 Task: Look for space in Ottawa, United States from 8th August, 2023 to 15th August, 2023 for 9 adults in price range Rs.10000 to Rs.14000. Place can be shared room with 5 bedrooms having 9 beds and 5 bathrooms. Property type can be house, flat, guest house. Amenities needed are: wifi, TV, free parkinig on premises, gym, breakfast. Booking option can be shelf check-in. Required host language is English.
Action: Mouse moved to (416, 85)
Screenshot: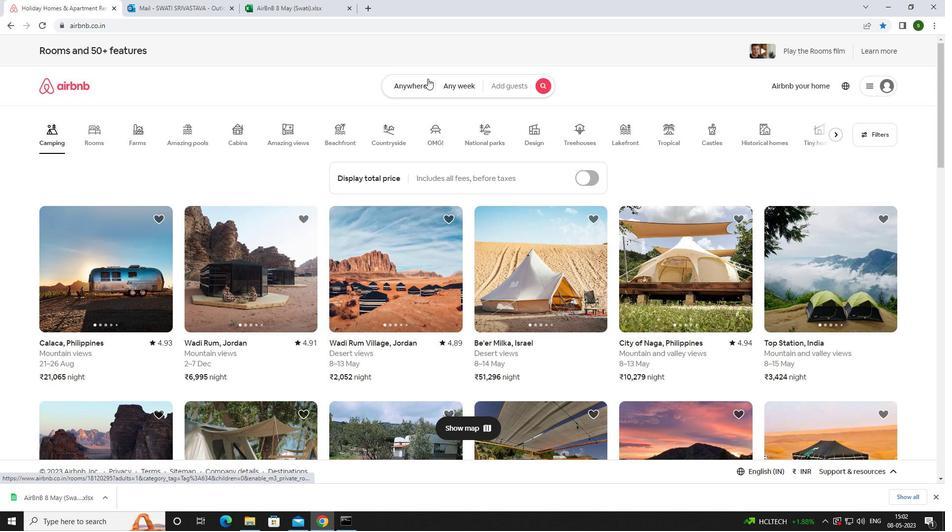 
Action: Mouse pressed left at (416, 85)
Screenshot: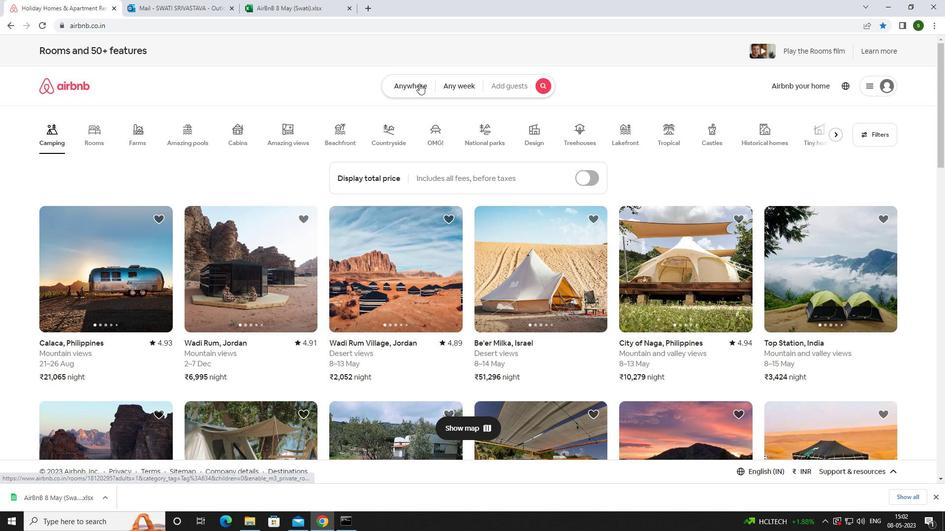 
Action: Mouse moved to (334, 126)
Screenshot: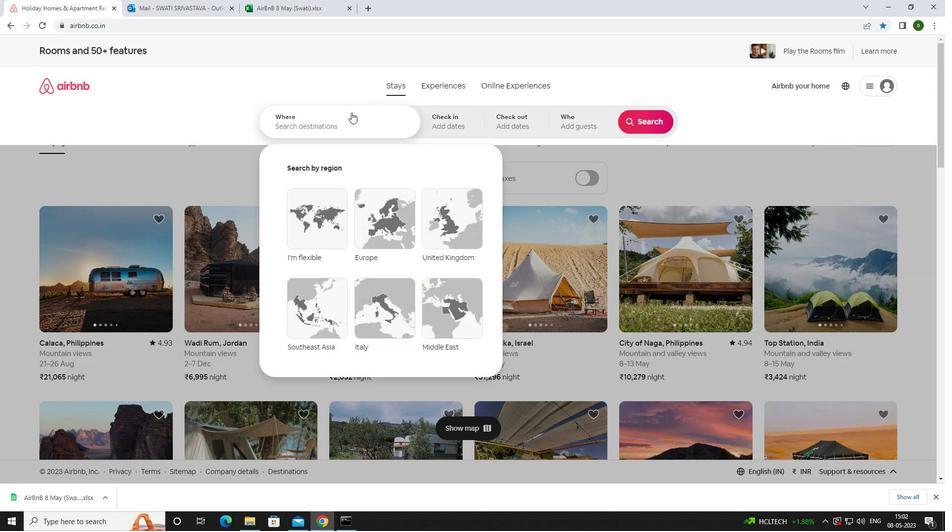 
Action: Mouse pressed left at (334, 126)
Screenshot: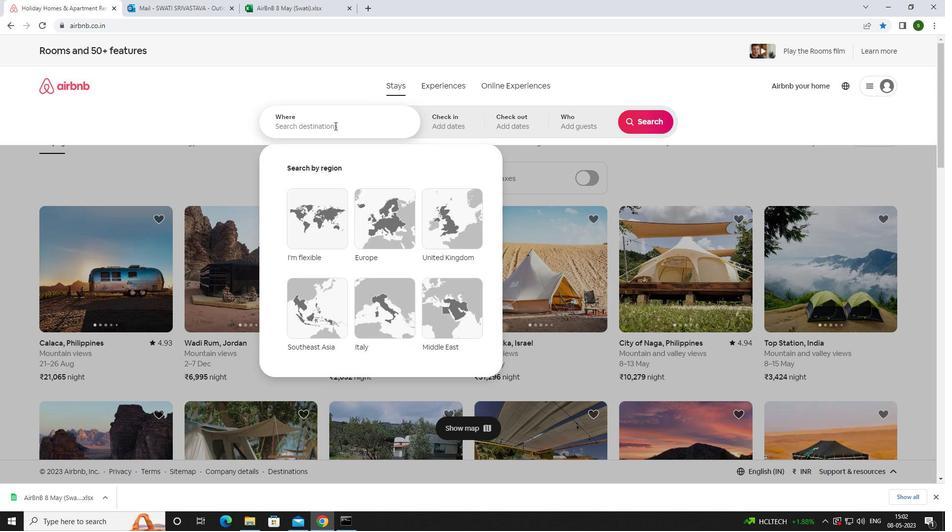 
Action: Key pressed <Key.caps_lock>o<Key.caps_lock>ttawa,<Key.space><Key.caps_lock>u<Key.caps_lock>nited<Key.space><Key.caps_lock>s<Key.caps_lock>tates<Key.enter>
Screenshot: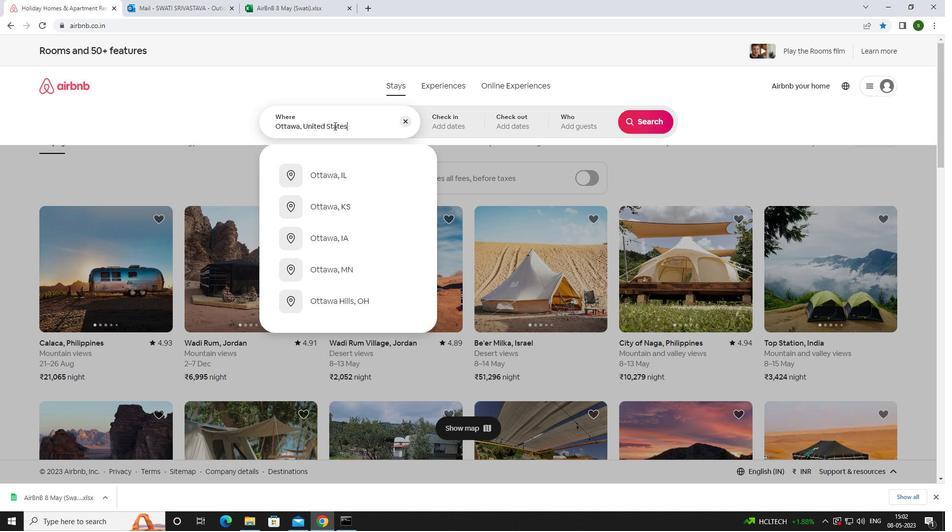 
Action: Mouse moved to (642, 198)
Screenshot: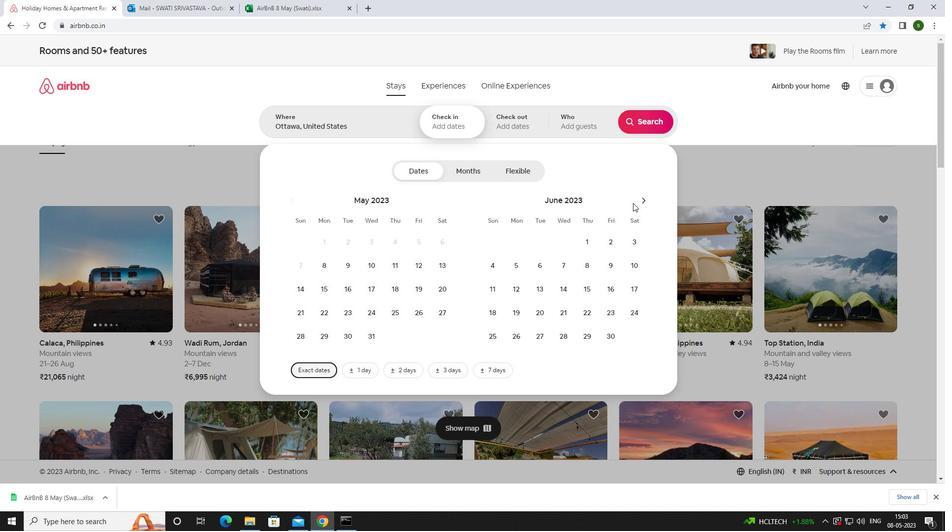 
Action: Mouse pressed left at (642, 198)
Screenshot: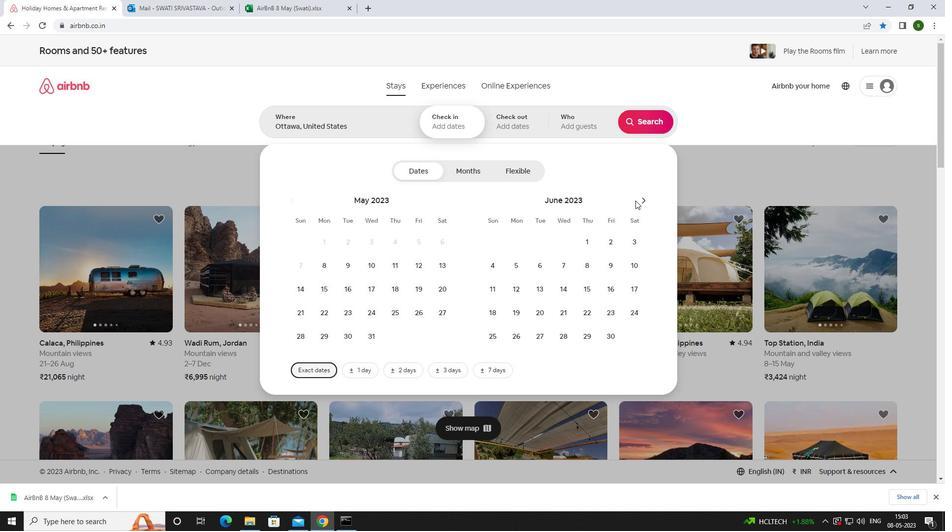 
Action: Mouse pressed left at (642, 198)
Screenshot: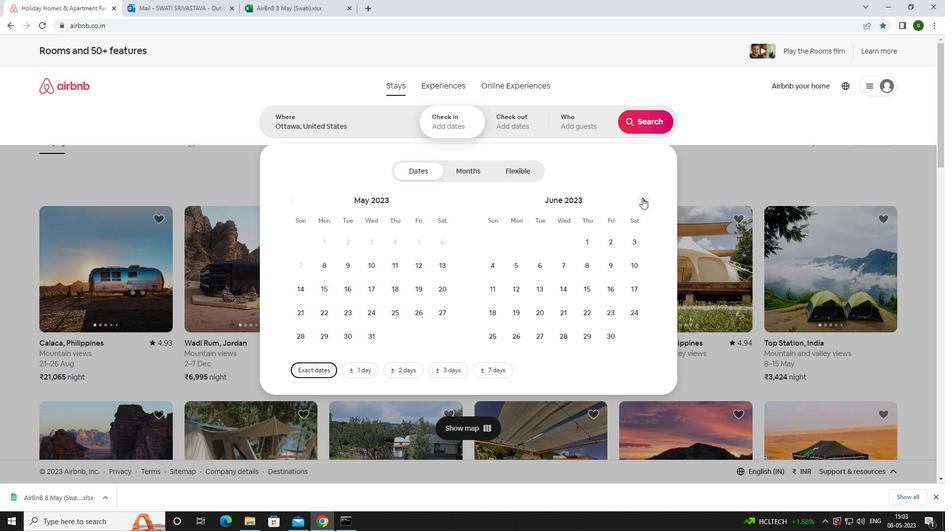 
Action: Mouse moved to (543, 266)
Screenshot: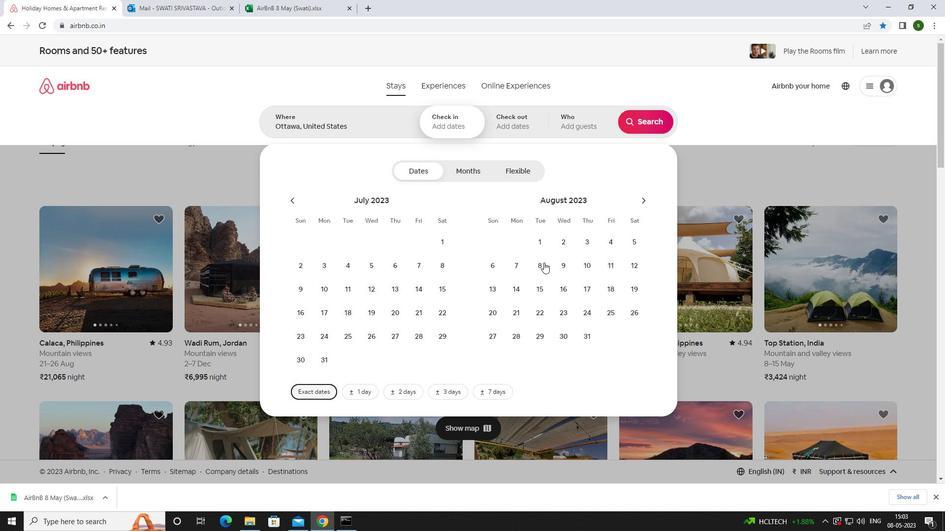 
Action: Mouse pressed left at (543, 266)
Screenshot: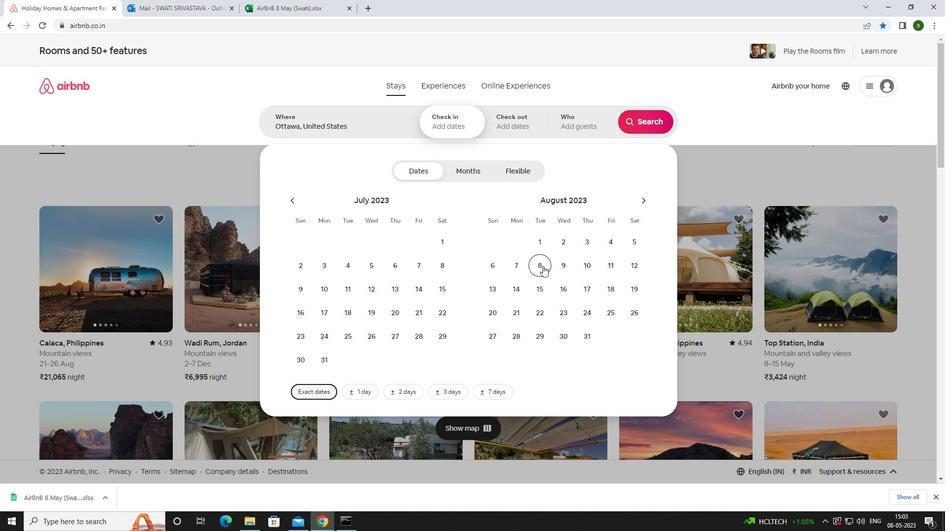 
Action: Mouse moved to (540, 285)
Screenshot: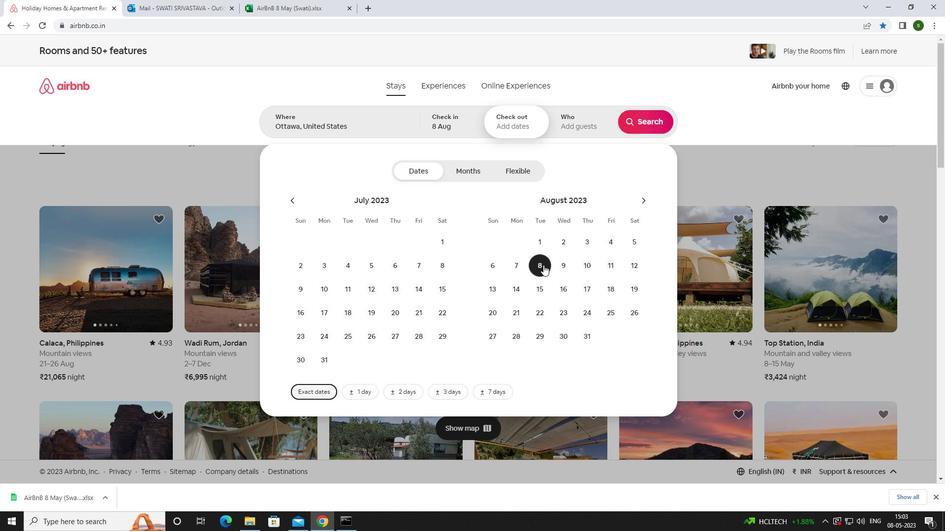 
Action: Mouse pressed left at (540, 285)
Screenshot: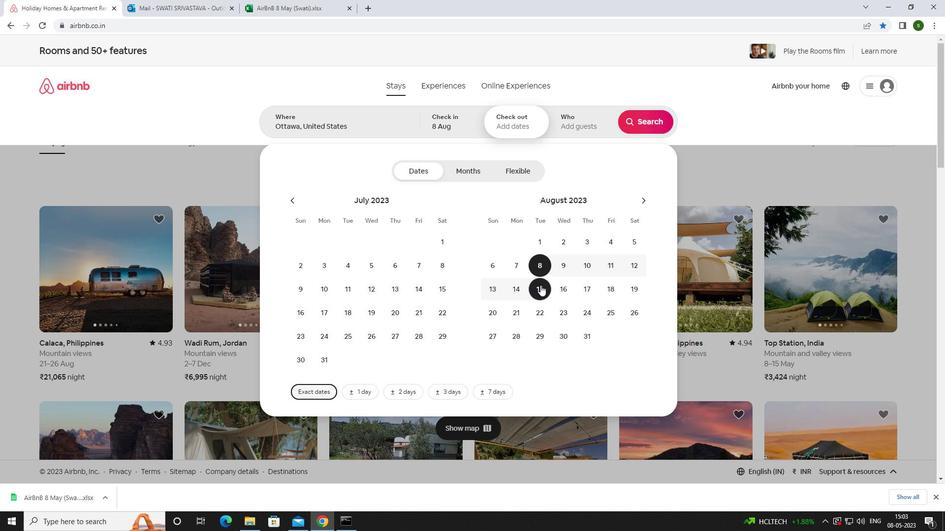 
Action: Mouse moved to (575, 126)
Screenshot: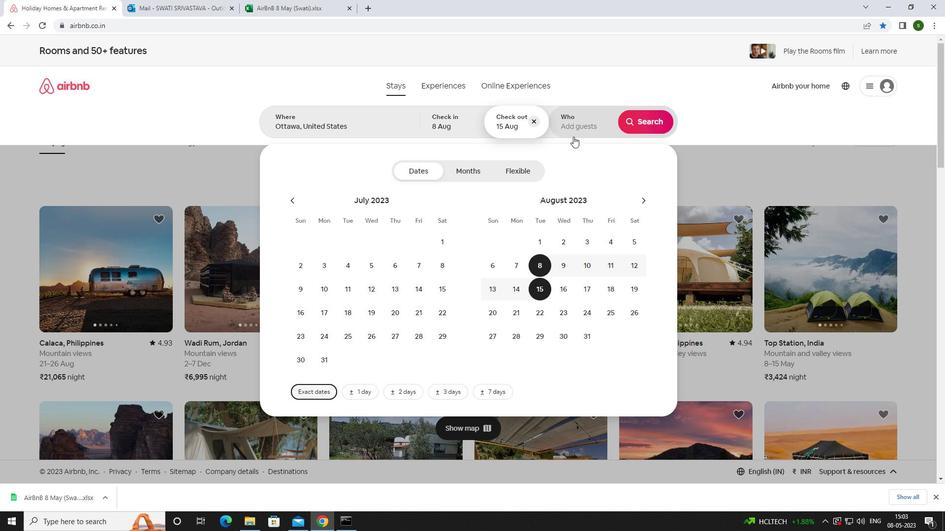 
Action: Mouse pressed left at (575, 126)
Screenshot: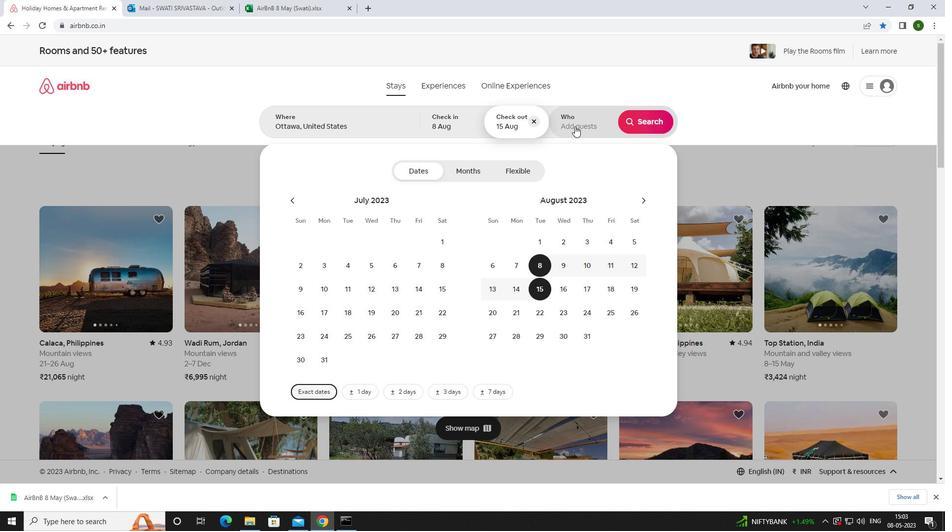 
Action: Mouse moved to (650, 174)
Screenshot: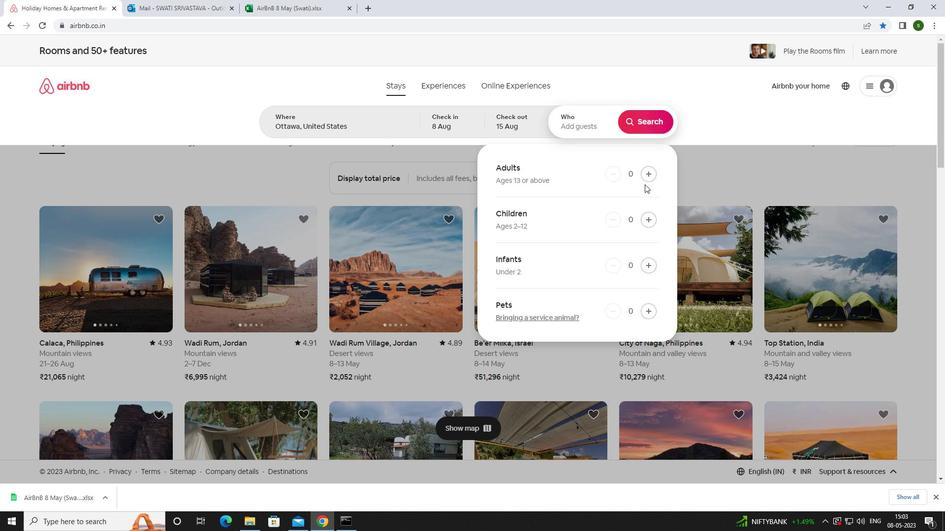 
Action: Mouse pressed left at (650, 174)
Screenshot: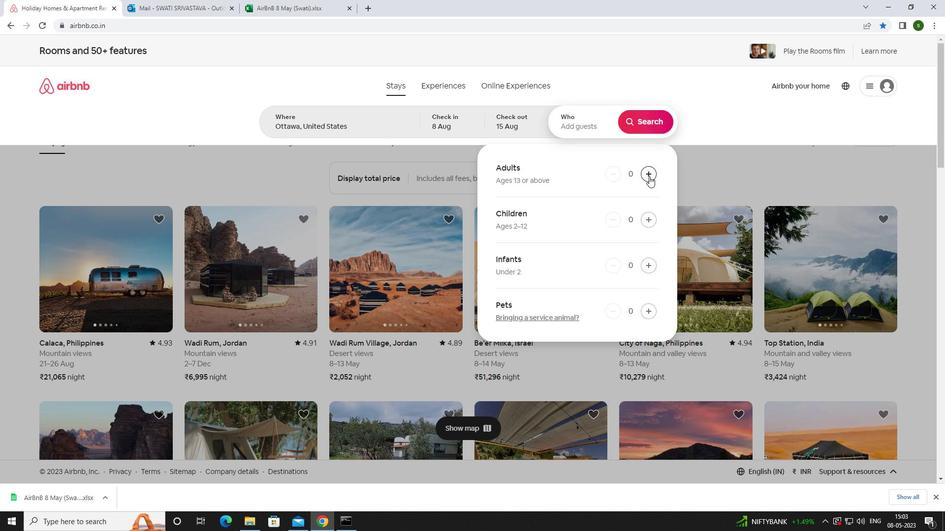 
Action: Mouse pressed left at (650, 174)
Screenshot: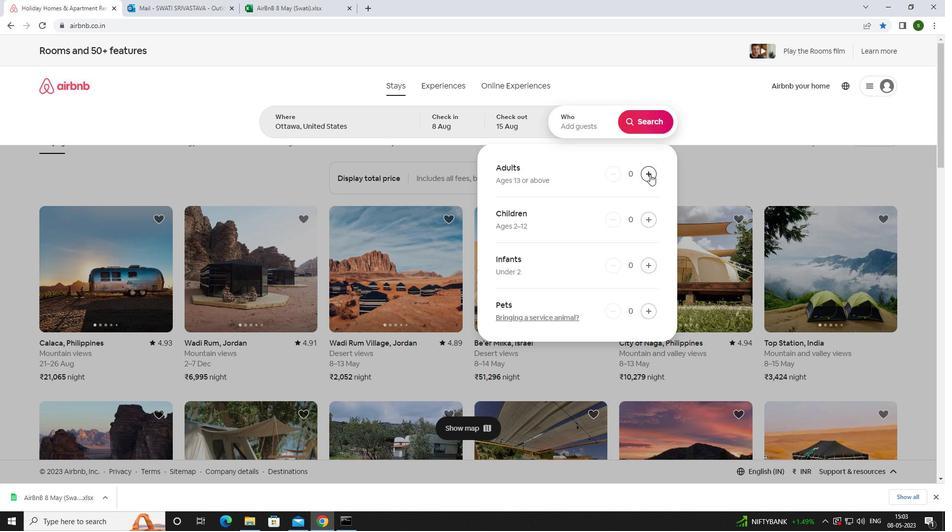 
Action: Mouse pressed left at (650, 174)
Screenshot: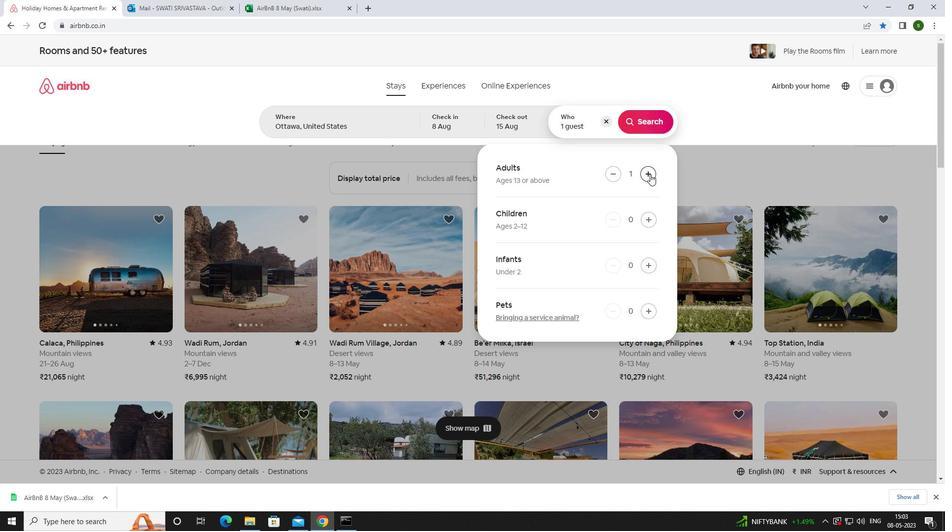 
Action: Mouse pressed left at (650, 174)
Screenshot: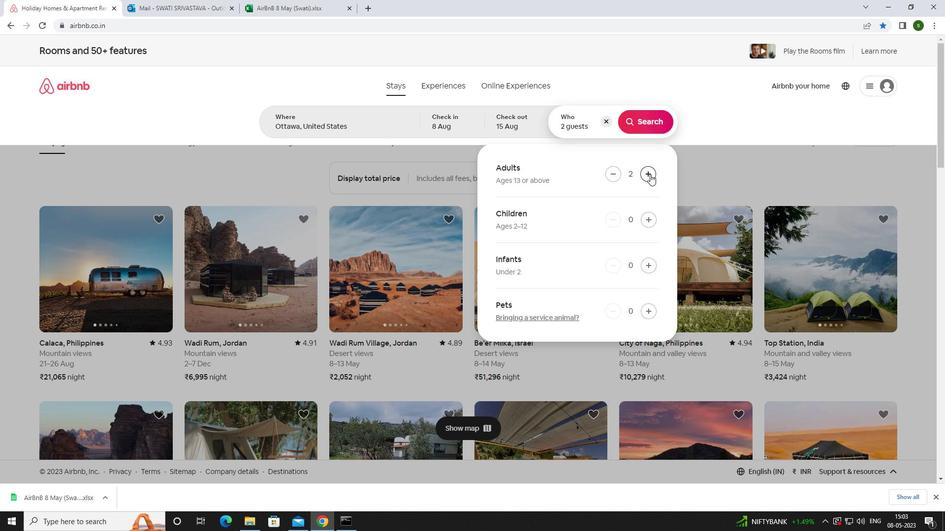 
Action: Mouse pressed left at (650, 174)
Screenshot: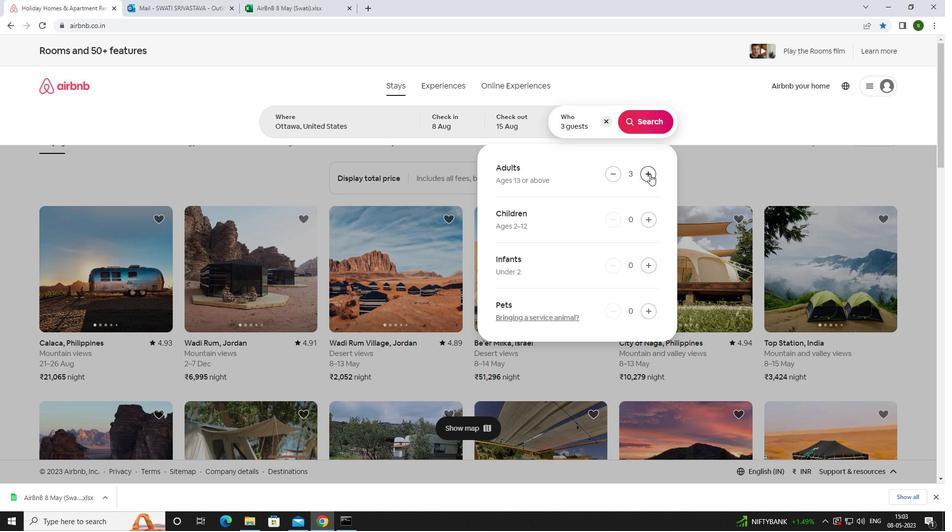 
Action: Mouse pressed left at (650, 174)
Screenshot: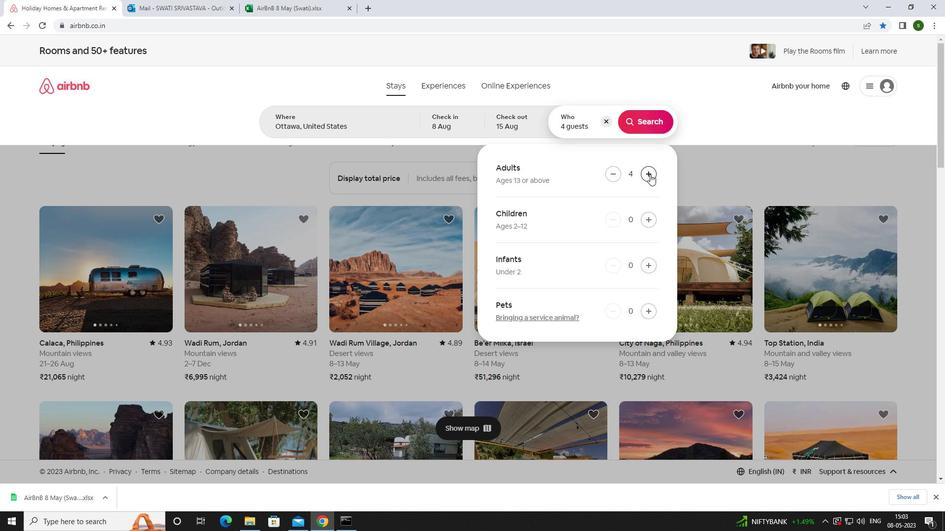 
Action: Mouse pressed left at (650, 174)
Screenshot: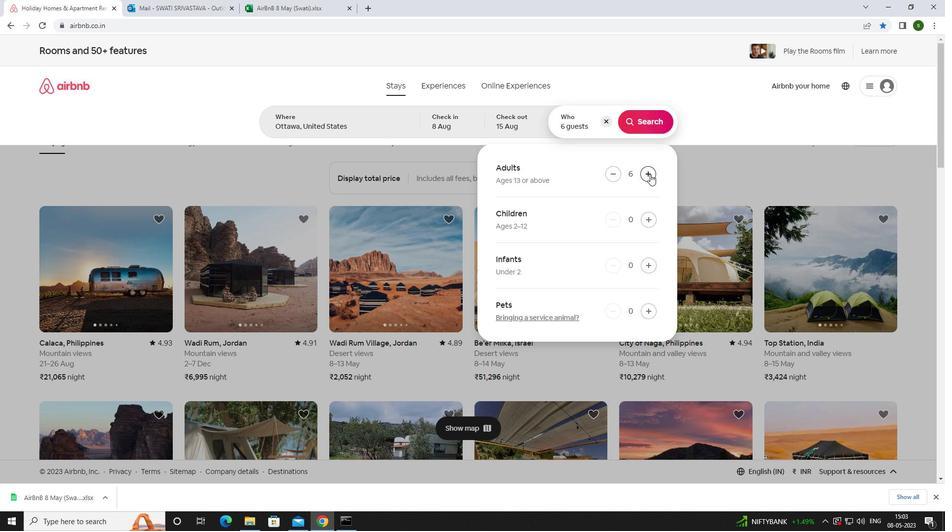 
Action: Mouse pressed left at (650, 174)
Screenshot: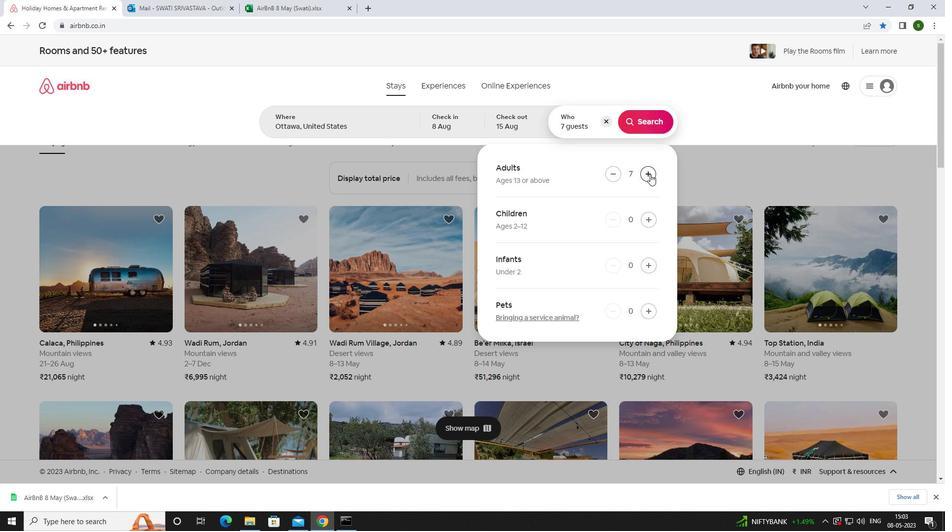 
Action: Mouse pressed left at (650, 174)
Screenshot: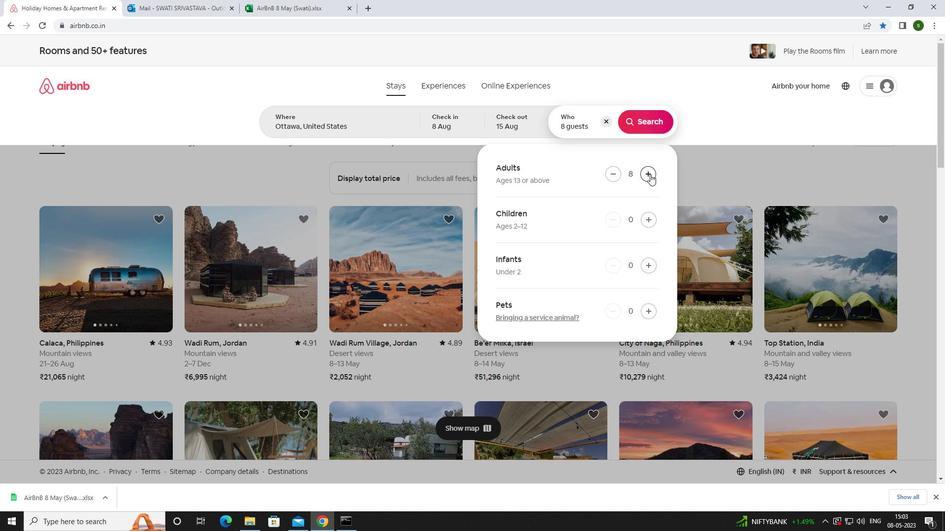 
Action: Mouse moved to (645, 129)
Screenshot: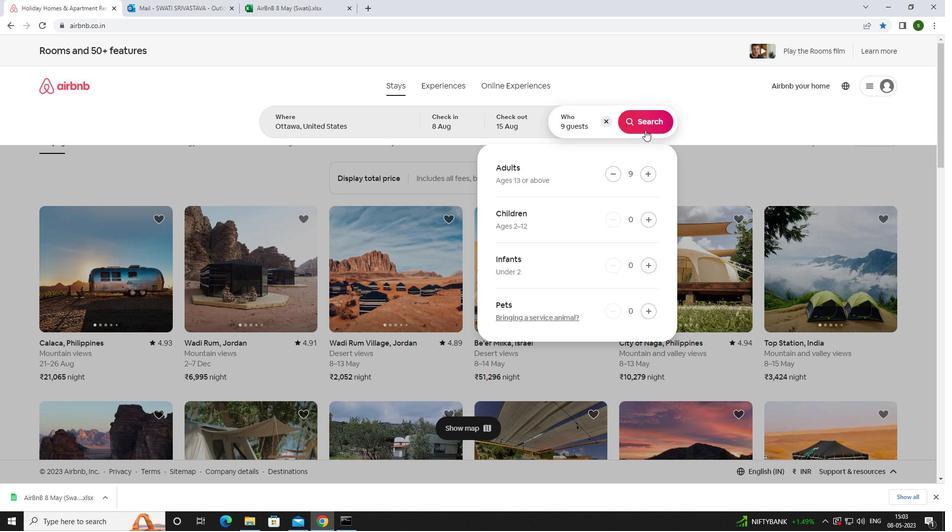 
Action: Mouse pressed left at (645, 129)
Screenshot: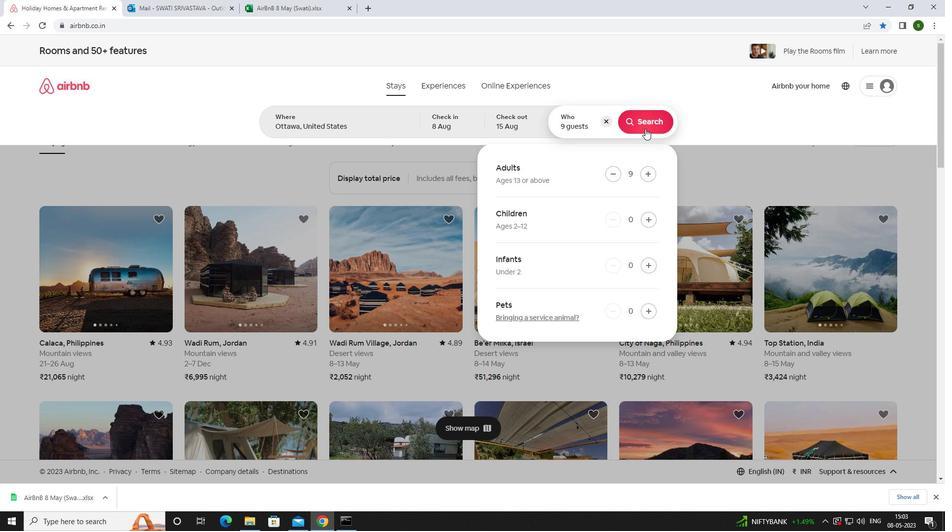 
Action: Mouse moved to (901, 101)
Screenshot: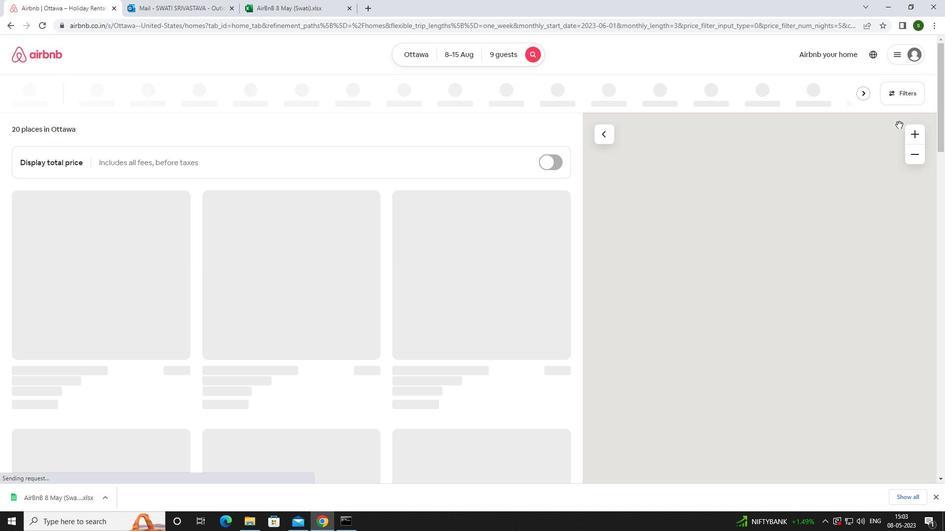 
Action: Mouse pressed left at (901, 101)
Screenshot: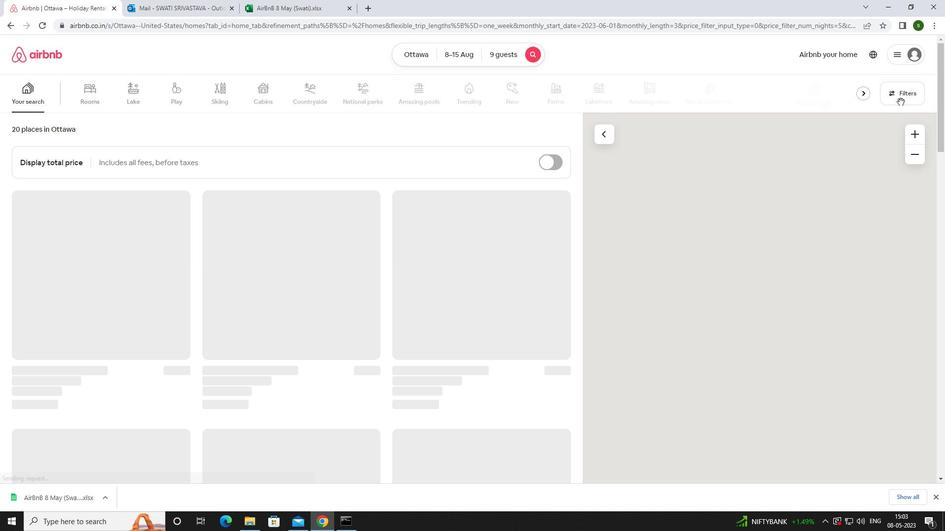 
Action: Mouse moved to (419, 333)
Screenshot: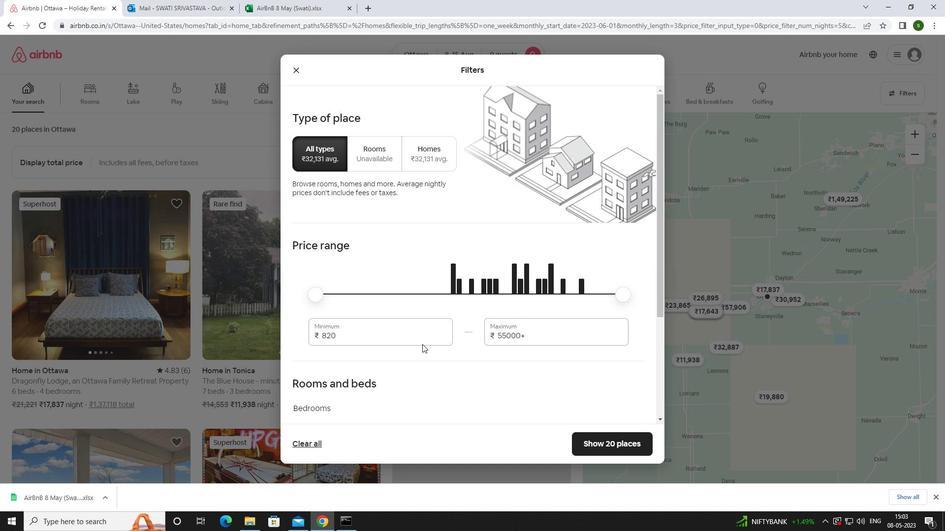 
Action: Mouse pressed left at (419, 333)
Screenshot: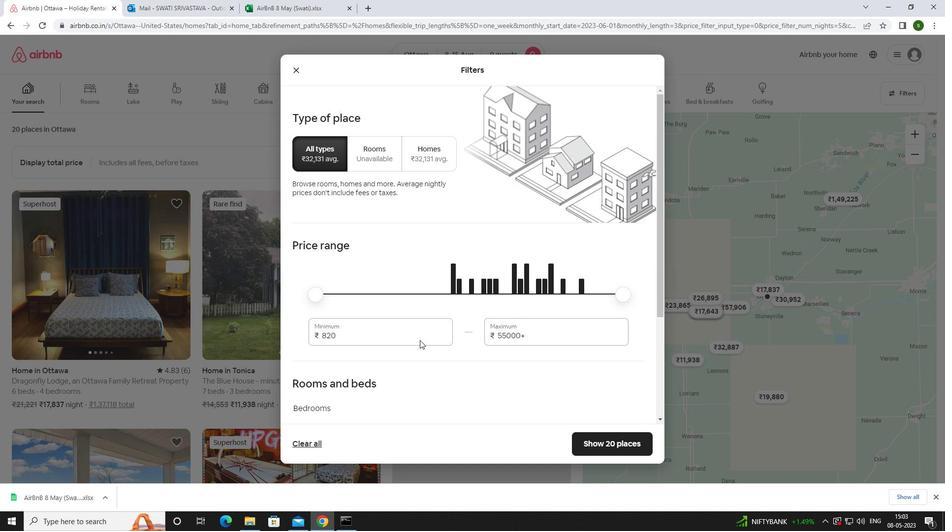 
Action: Key pressed <Key.backspace><Key.backspace><Key.backspace><Key.backspace>10000
Screenshot: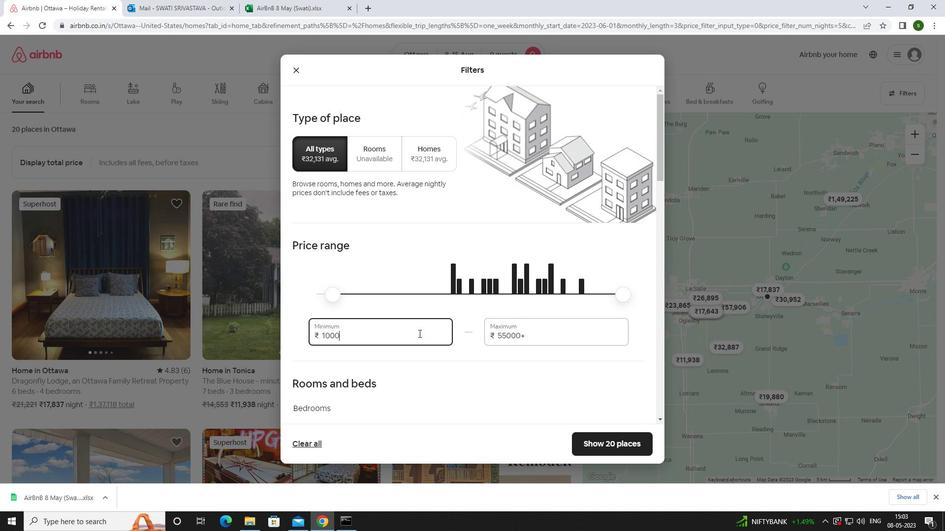 
Action: Mouse moved to (541, 335)
Screenshot: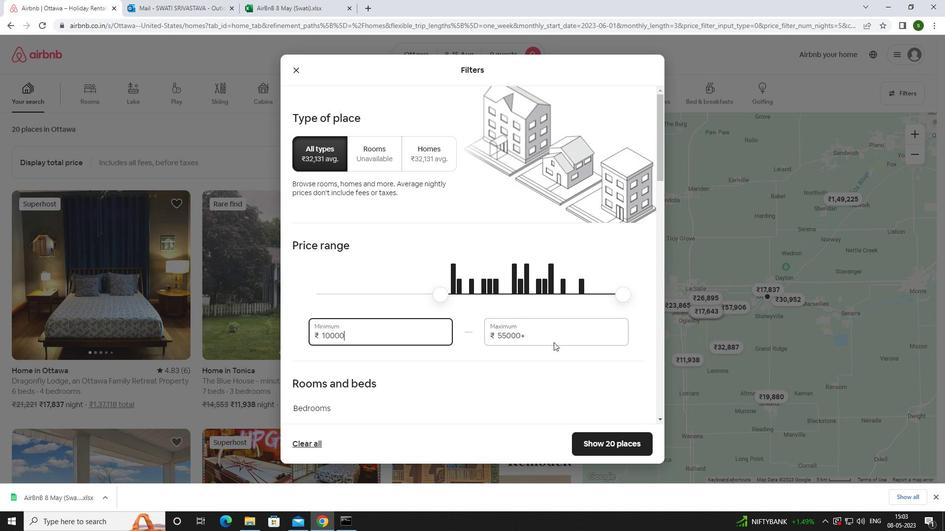 
Action: Mouse pressed left at (541, 335)
Screenshot: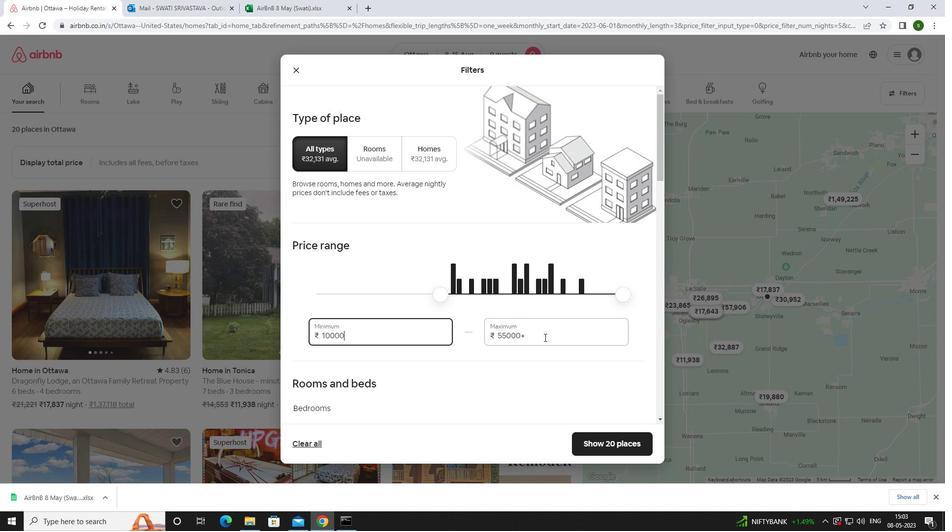 
Action: Mouse moved to (527, 335)
Screenshot: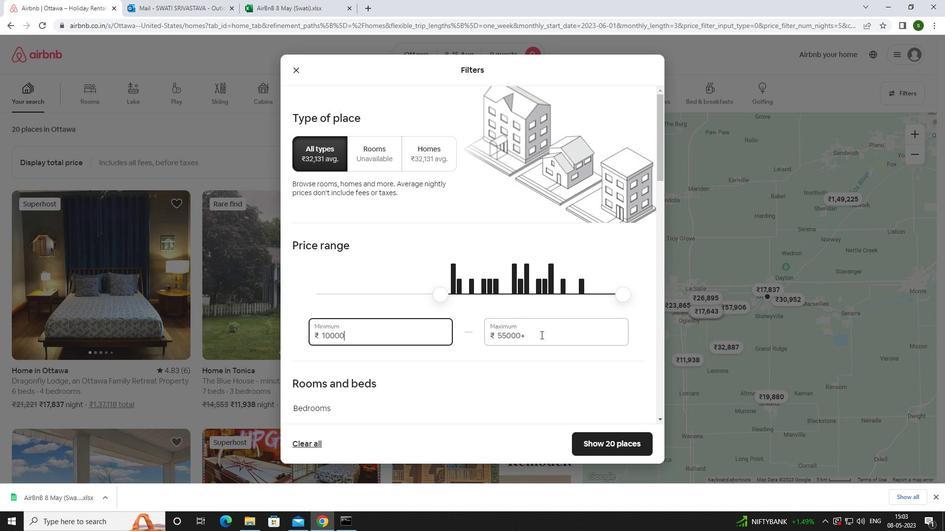 
Action: Key pressed <Key.backspace><Key.backspace><Key.backspace><Key.backspace><Key.backspace><Key.backspace><Key.backspace><Key.backspace><Key.backspace><Key.backspace><Key.backspace><Key.backspace><Key.backspace>14000
Screenshot: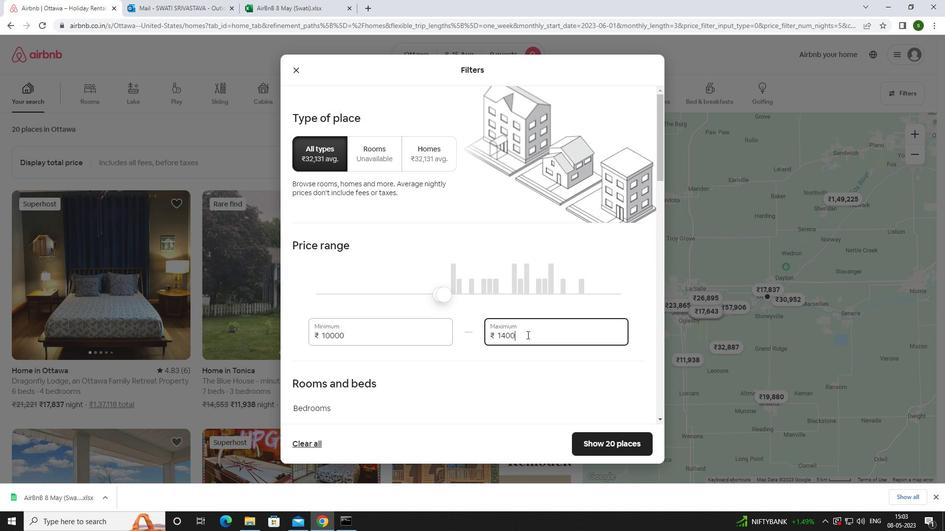 
Action: Mouse moved to (455, 330)
Screenshot: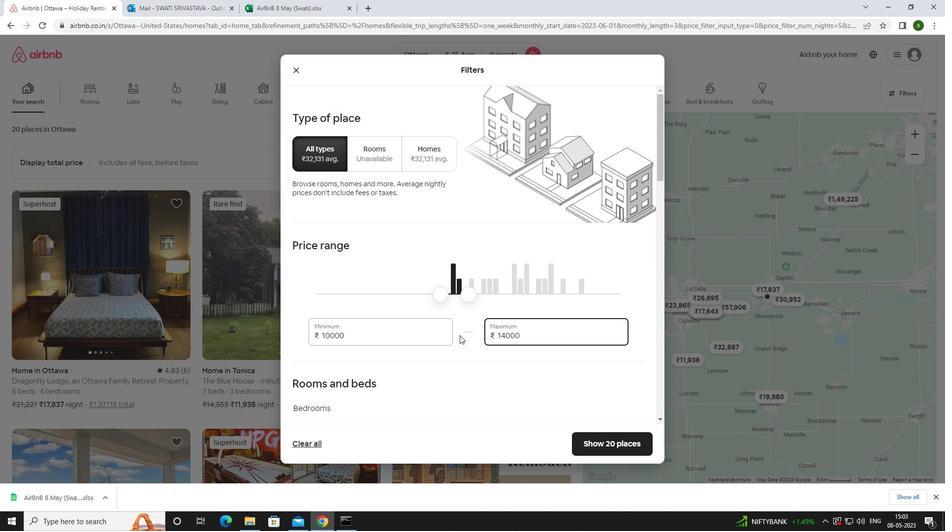 
Action: Mouse scrolled (455, 330) with delta (0, 0)
Screenshot: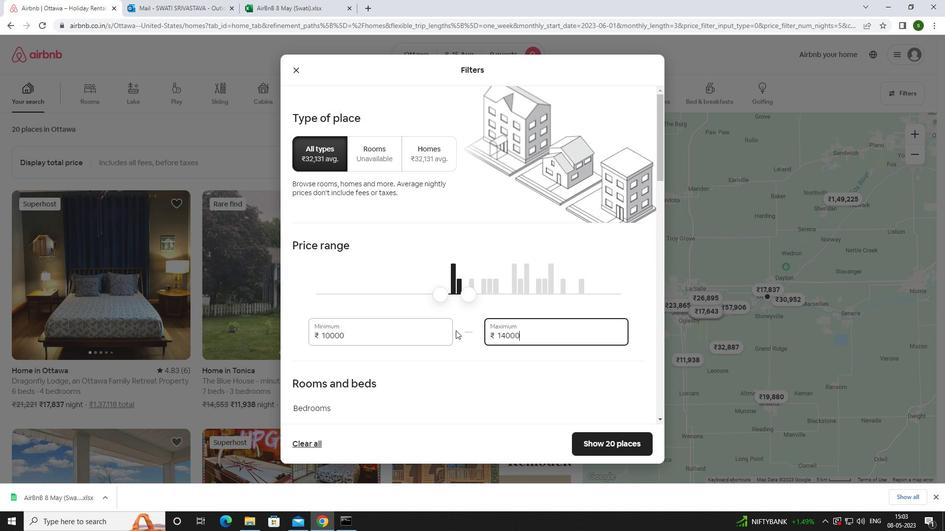 
Action: Mouse scrolled (455, 330) with delta (0, 0)
Screenshot: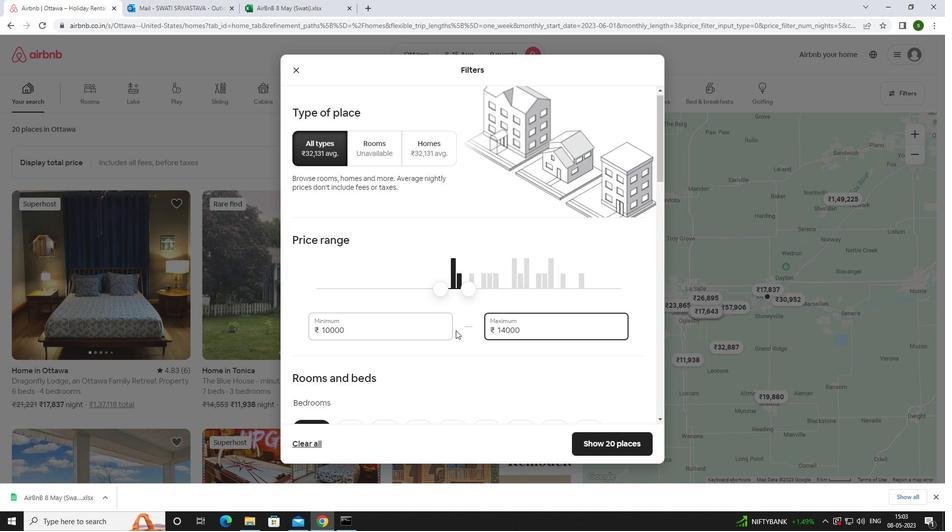
Action: Mouse scrolled (455, 330) with delta (0, 0)
Screenshot: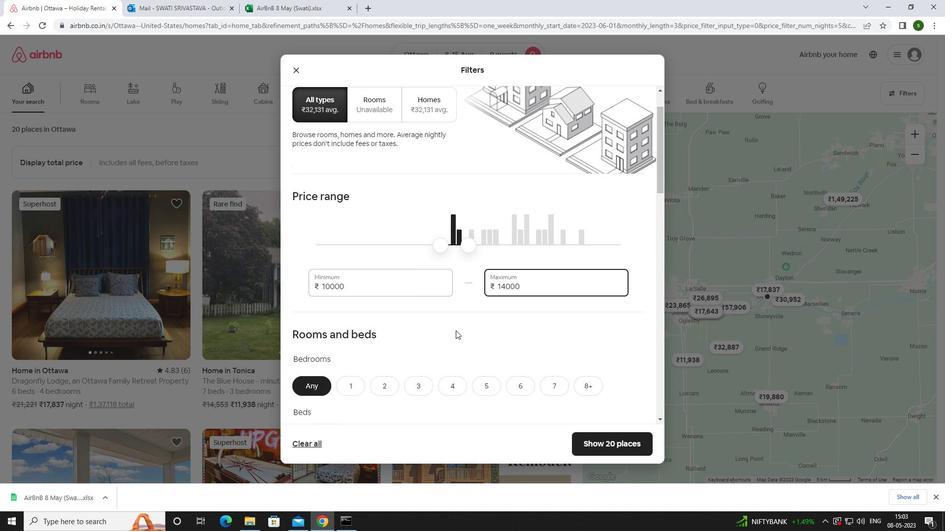 
Action: Mouse scrolled (455, 330) with delta (0, 0)
Screenshot: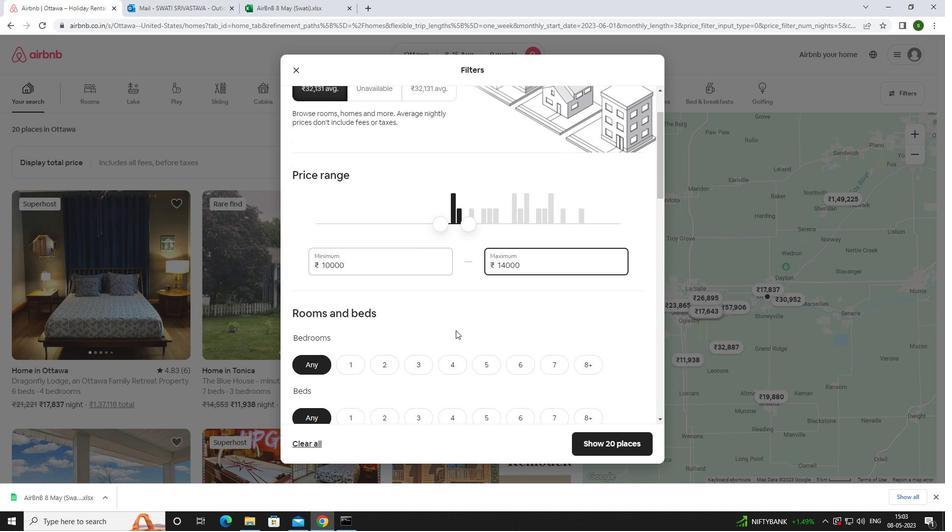 
Action: Mouse moved to (496, 240)
Screenshot: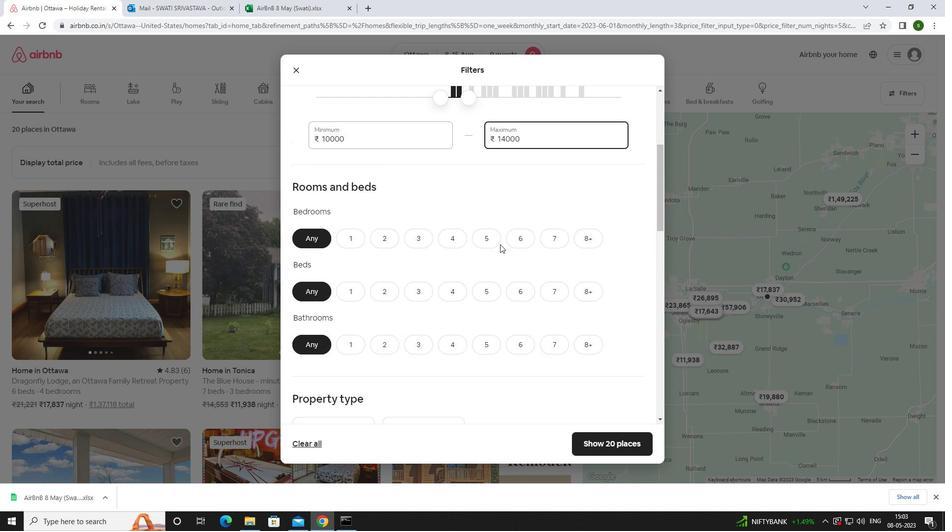 
Action: Mouse pressed left at (496, 240)
Screenshot: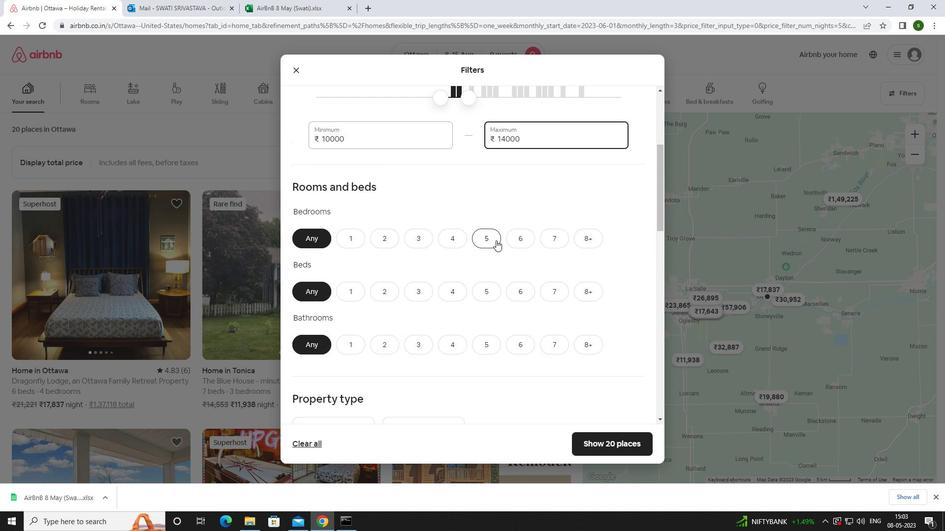 
Action: Mouse moved to (591, 287)
Screenshot: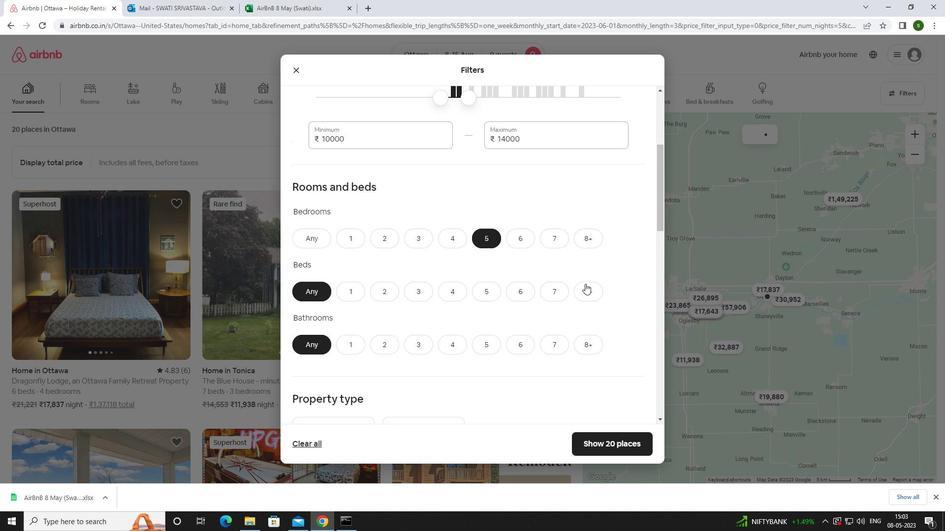 
Action: Mouse pressed left at (591, 287)
Screenshot: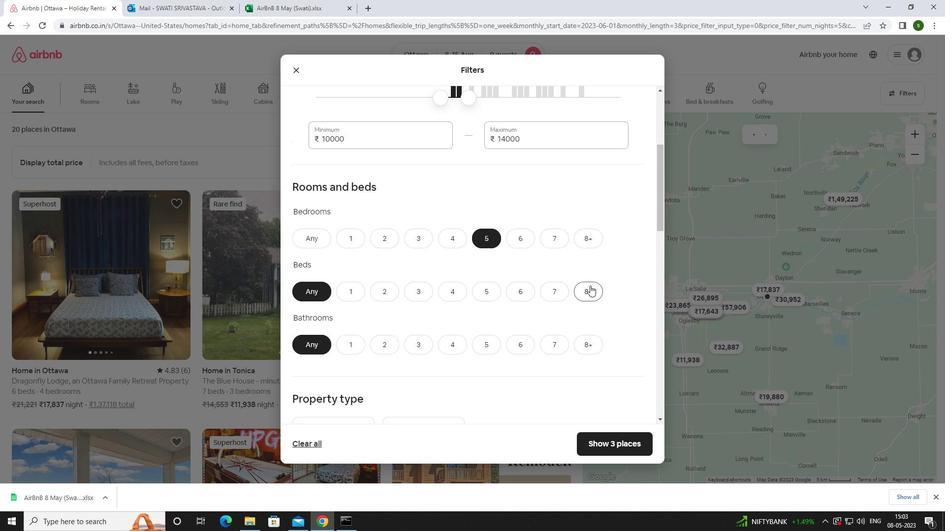 
Action: Mouse moved to (488, 344)
Screenshot: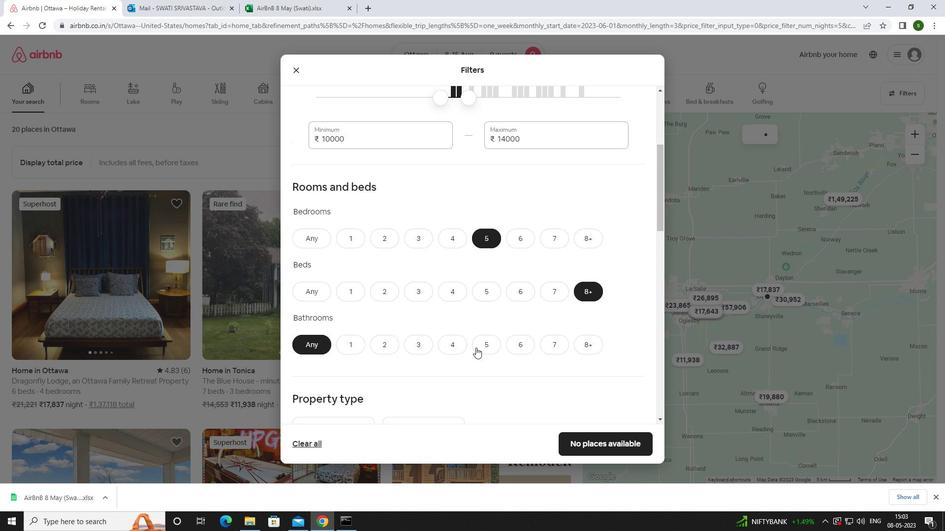 
Action: Mouse pressed left at (488, 344)
Screenshot: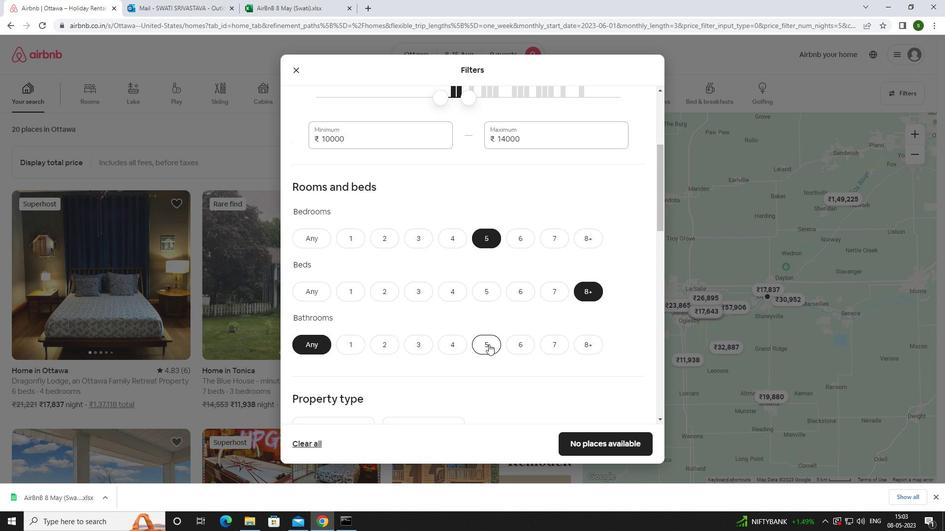 
Action: Mouse scrolled (488, 344) with delta (0, 0)
Screenshot: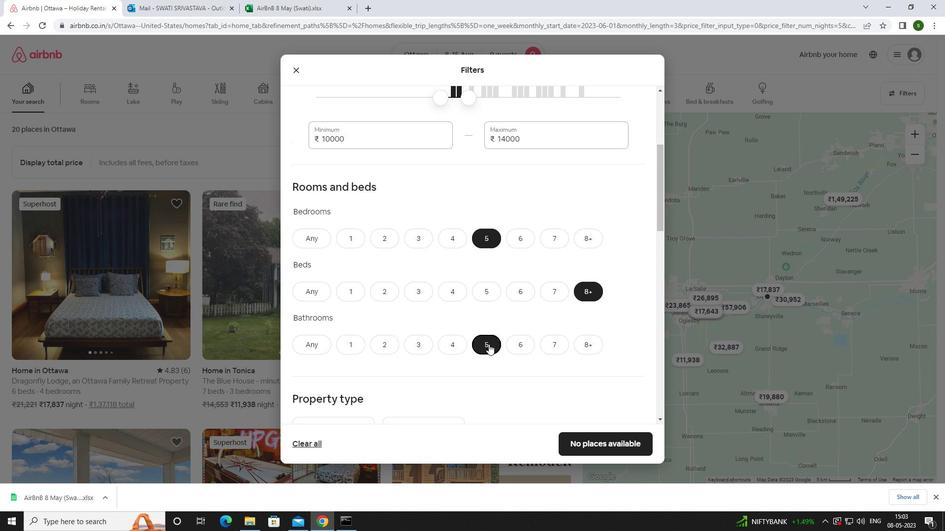 
Action: Mouse scrolled (488, 344) with delta (0, 0)
Screenshot: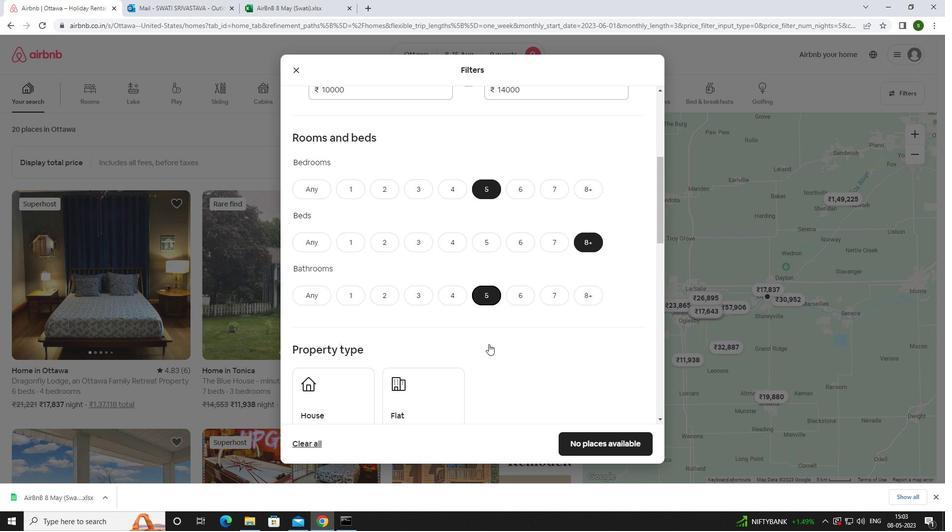
Action: Mouse scrolled (488, 344) with delta (0, 0)
Screenshot: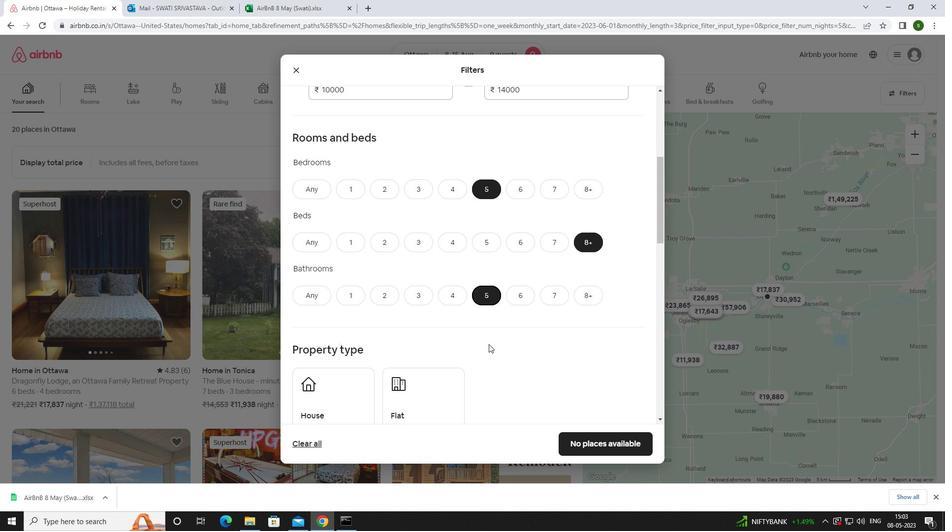 
Action: Mouse moved to (346, 309)
Screenshot: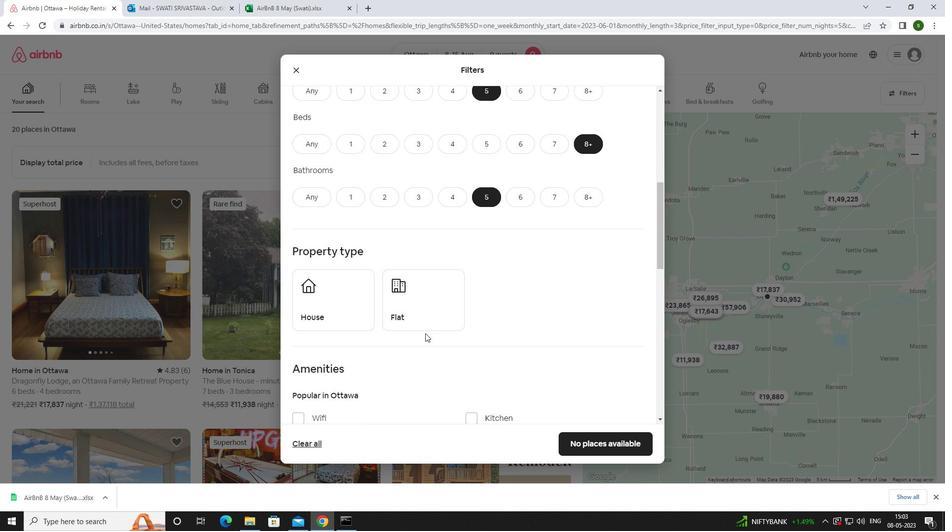 
Action: Mouse pressed left at (346, 309)
Screenshot: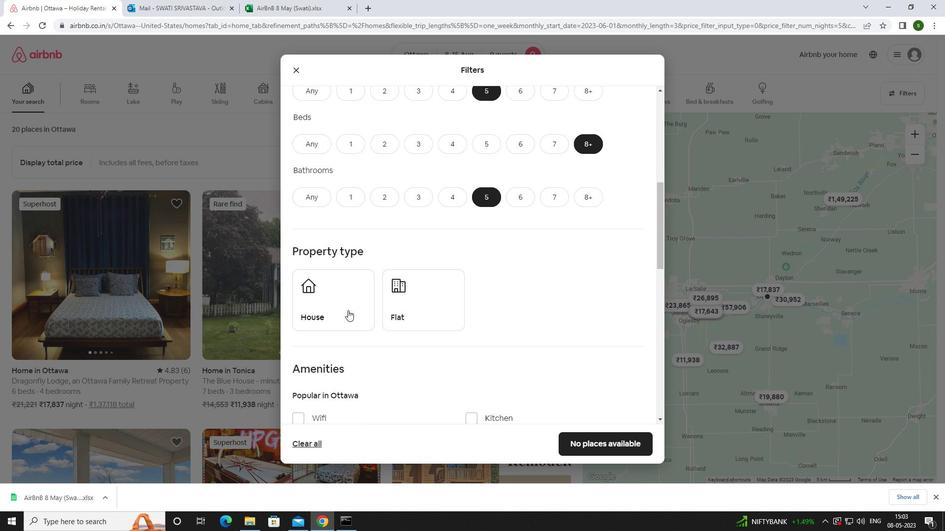 
Action: Mouse moved to (415, 311)
Screenshot: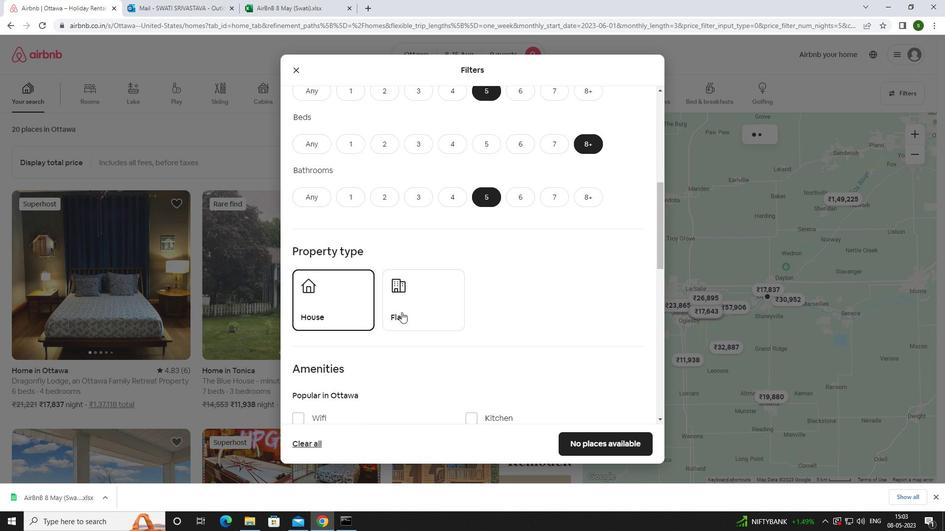 
Action: Mouse pressed left at (415, 311)
Screenshot: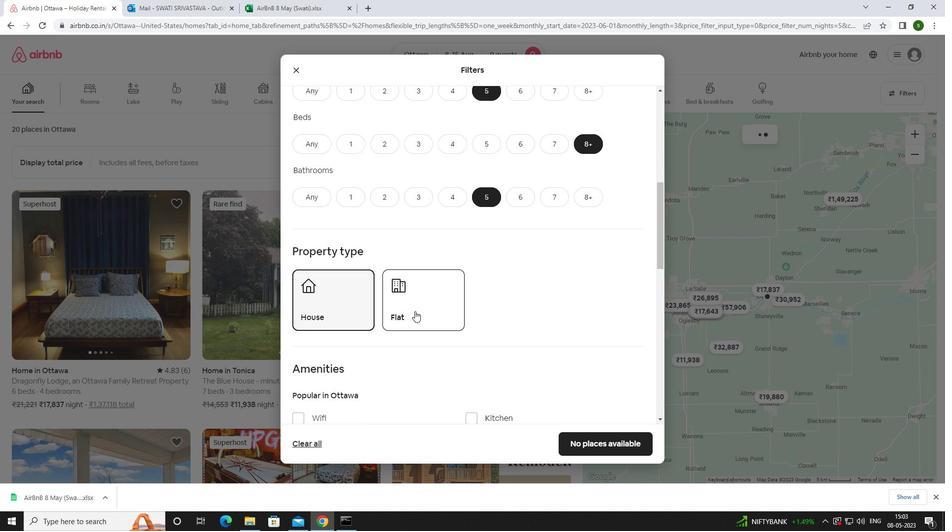 
Action: Mouse scrolled (415, 311) with delta (0, 0)
Screenshot: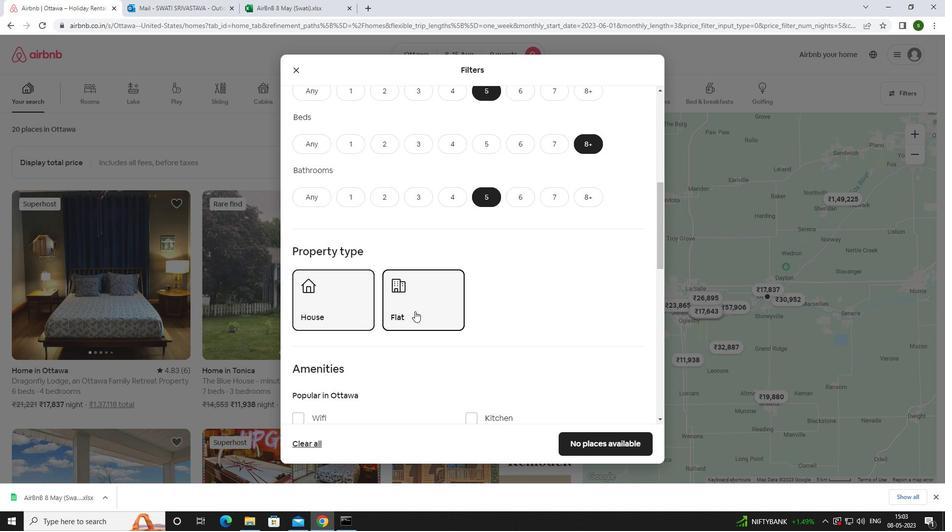 
Action: Mouse scrolled (415, 311) with delta (0, 0)
Screenshot: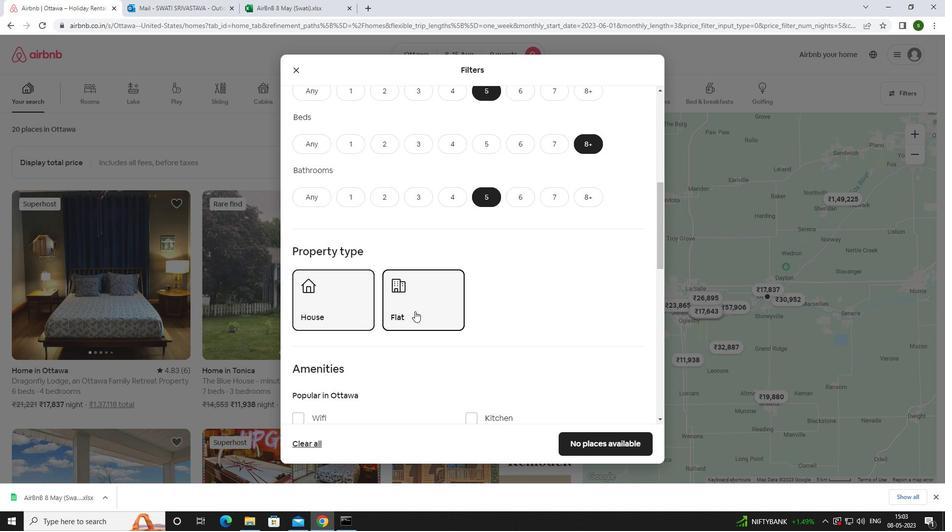 
Action: Mouse moved to (328, 321)
Screenshot: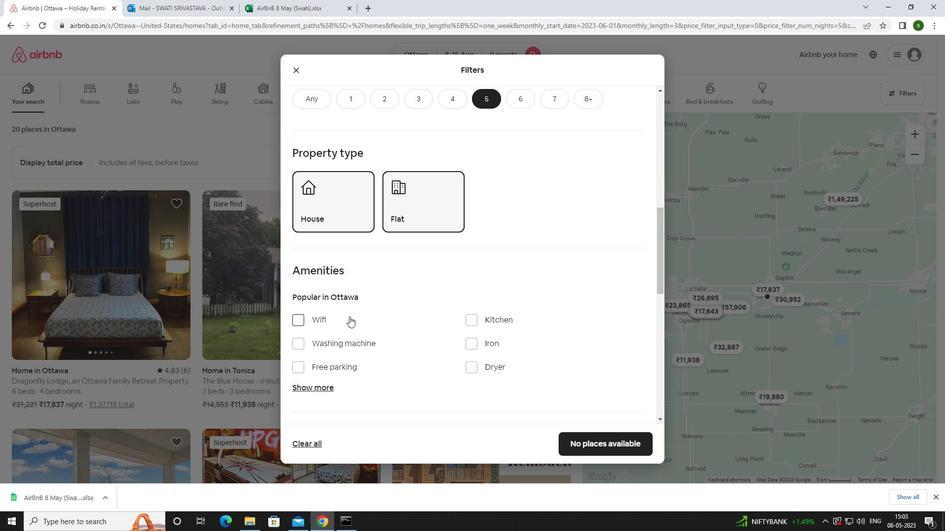 
Action: Mouse pressed left at (328, 321)
Screenshot: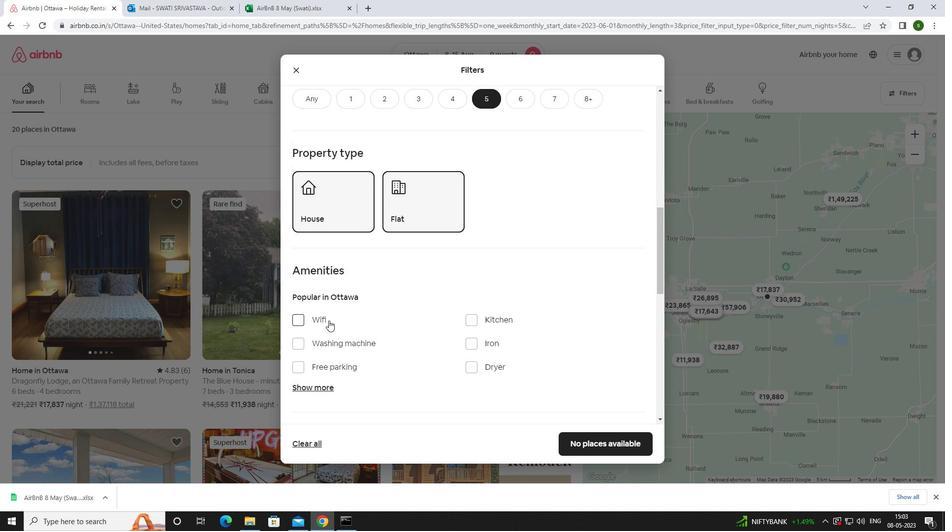 
Action: Mouse moved to (346, 367)
Screenshot: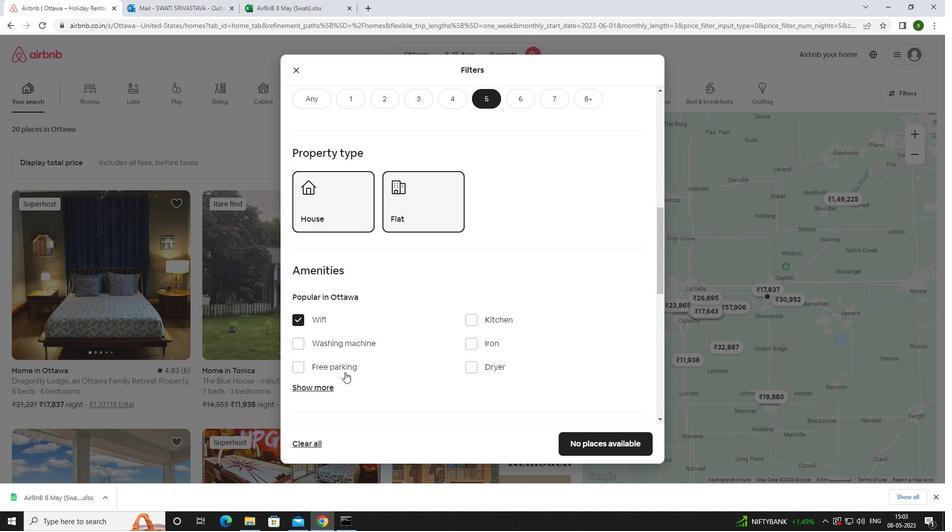 
Action: Mouse pressed left at (346, 367)
Screenshot: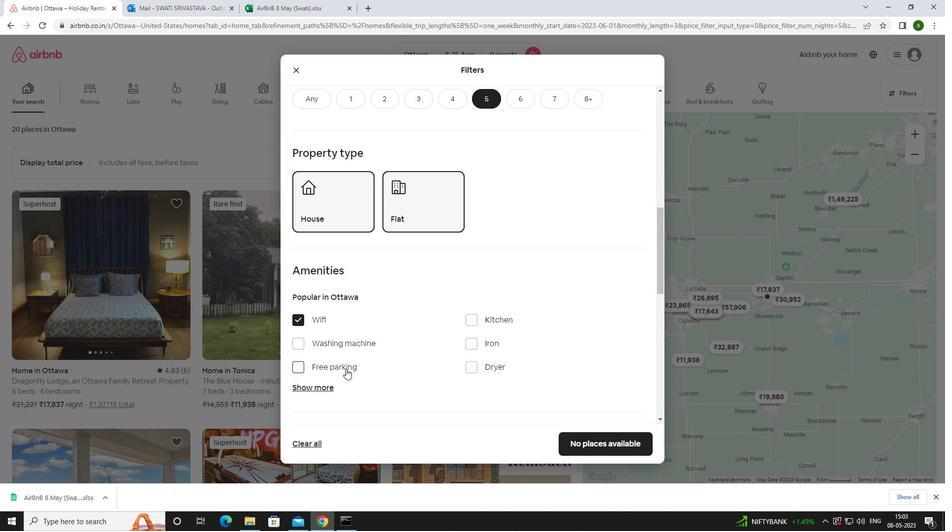 
Action: Mouse moved to (309, 384)
Screenshot: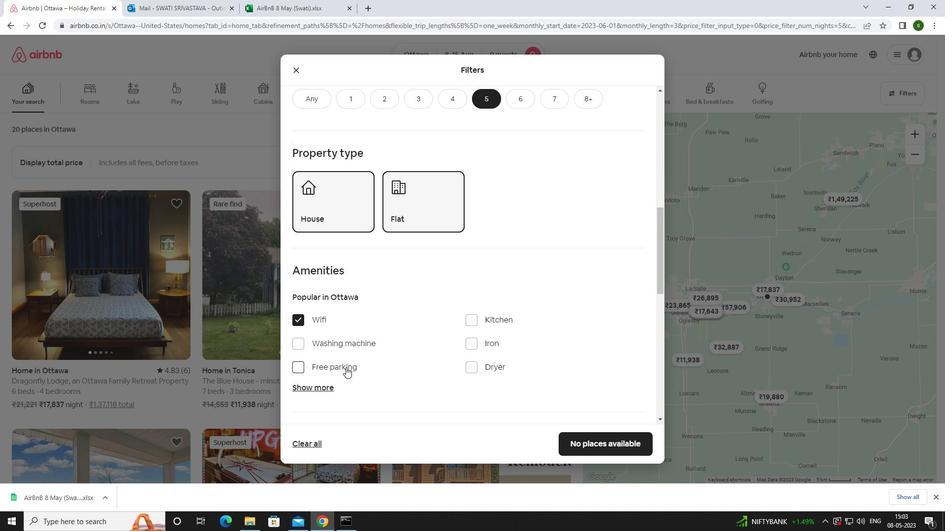 
Action: Mouse pressed left at (309, 384)
Screenshot: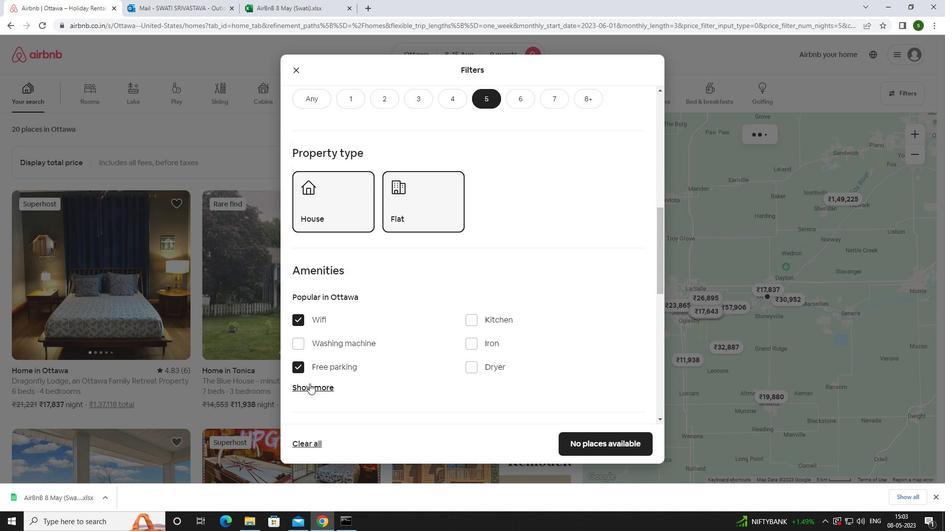 
Action: Mouse moved to (401, 351)
Screenshot: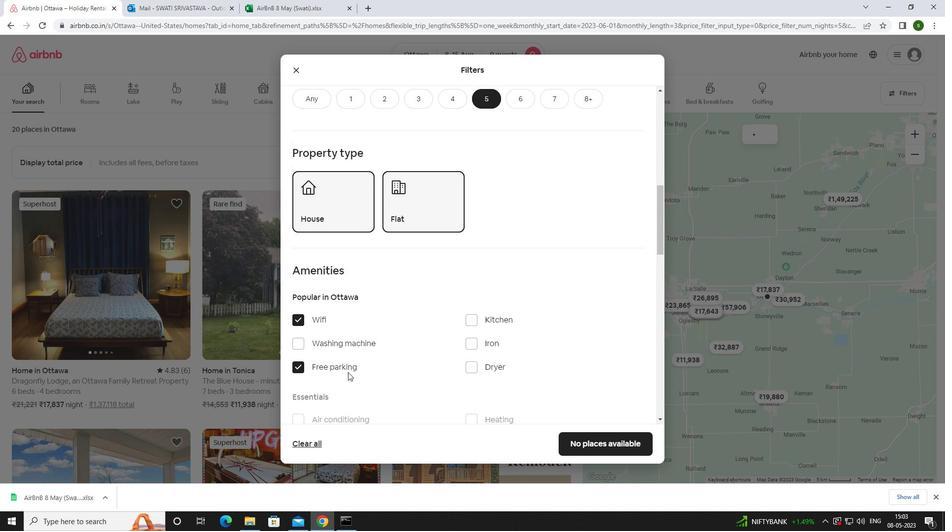 
Action: Mouse scrolled (401, 350) with delta (0, 0)
Screenshot: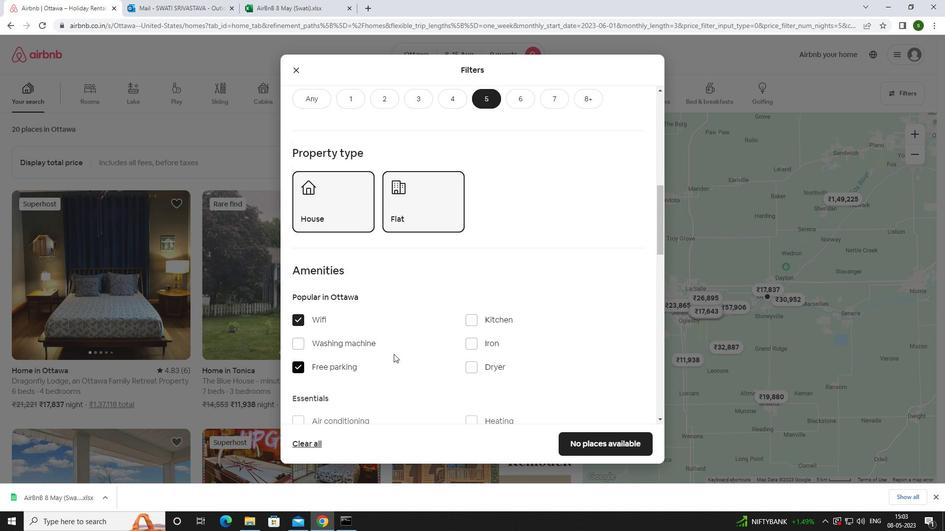
Action: Mouse scrolled (401, 350) with delta (0, 0)
Screenshot: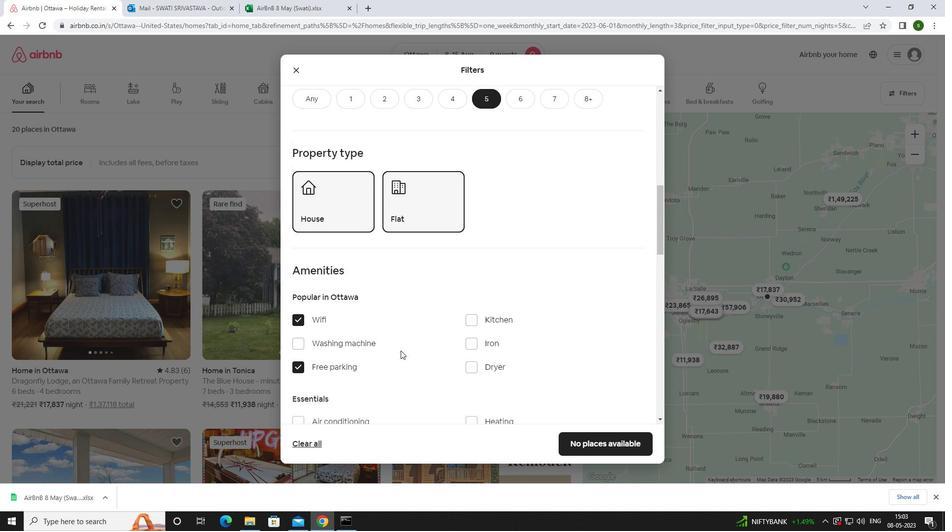 
Action: Mouse scrolled (401, 350) with delta (0, 0)
Screenshot: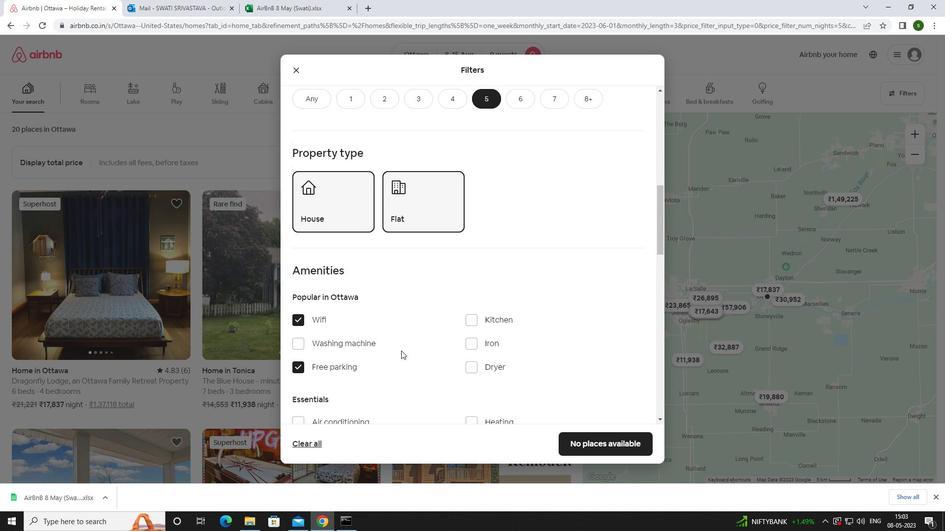 
Action: Mouse moved to (474, 297)
Screenshot: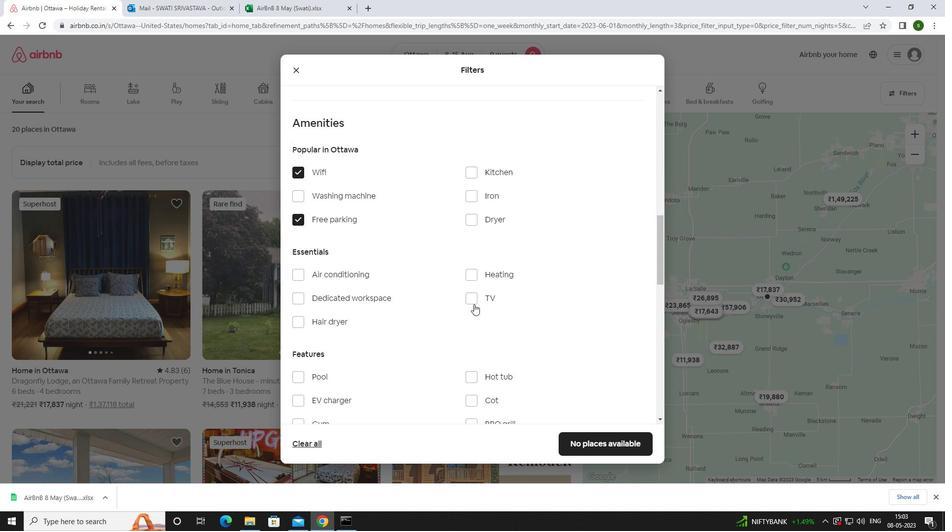 
Action: Mouse pressed left at (474, 297)
Screenshot: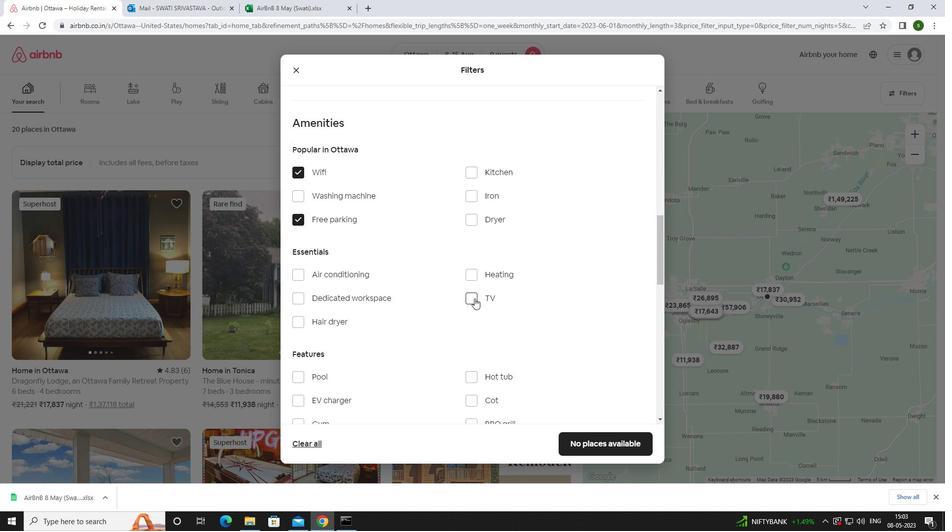 
Action: Mouse moved to (433, 304)
Screenshot: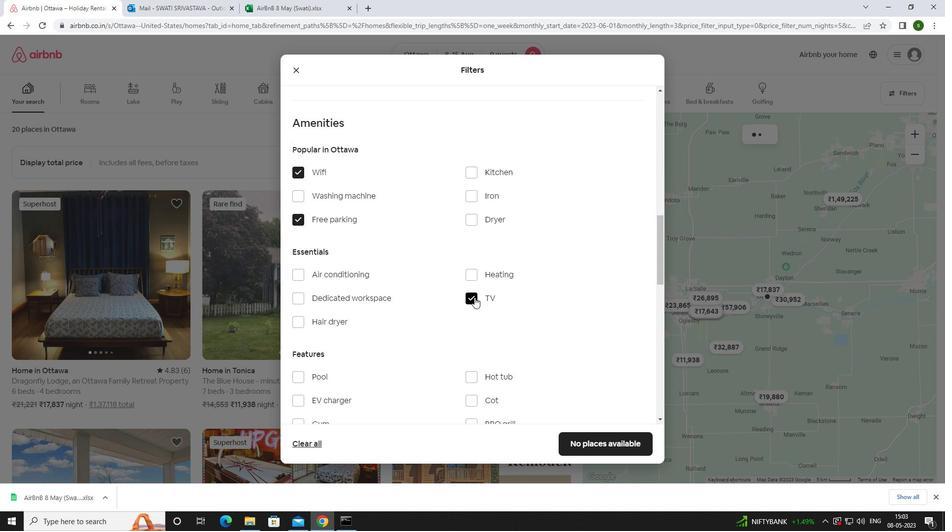 
Action: Mouse scrolled (433, 304) with delta (0, 0)
Screenshot: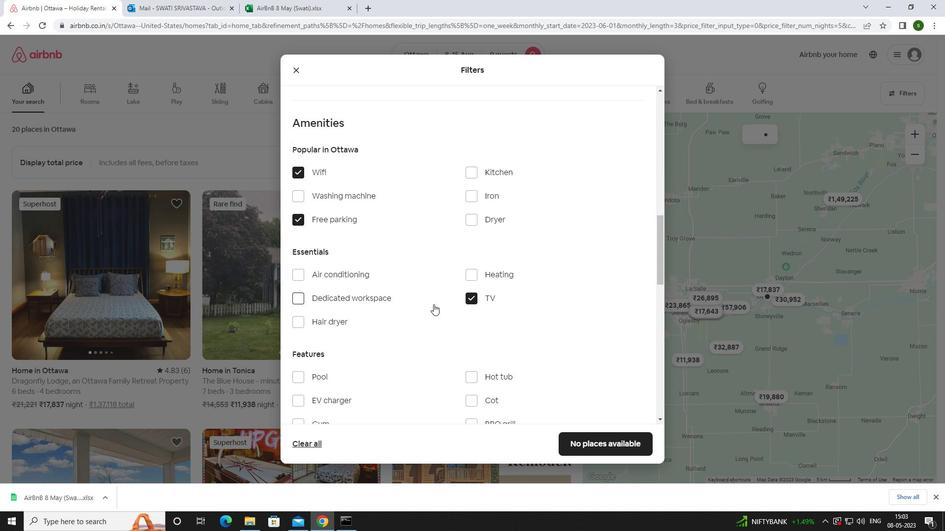 
Action: Mouse scrolled (433, 304) with delta (0, 0)
Screenshot: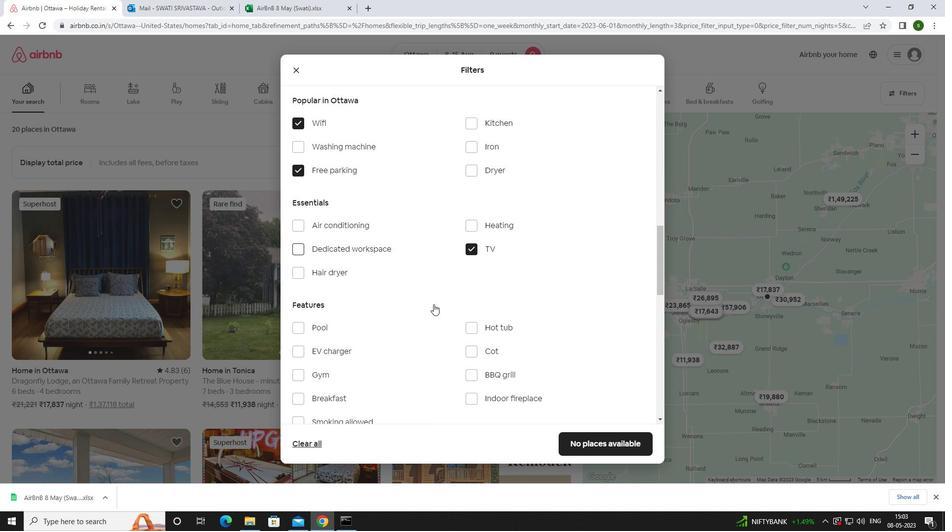 
Action: Mouse moved to (433, 305)
Screenshot: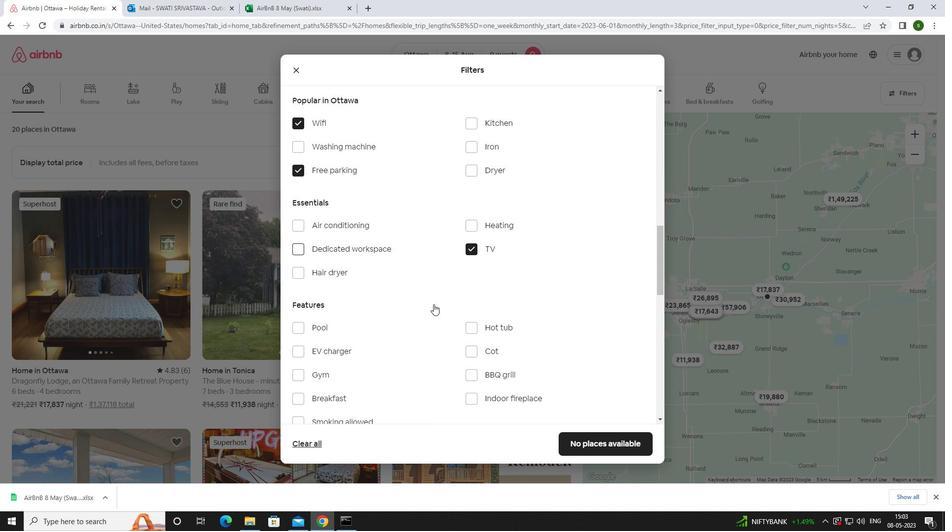 
Action: Mouse scrolled (433, 304) with delta (0, 0)
Screenshot: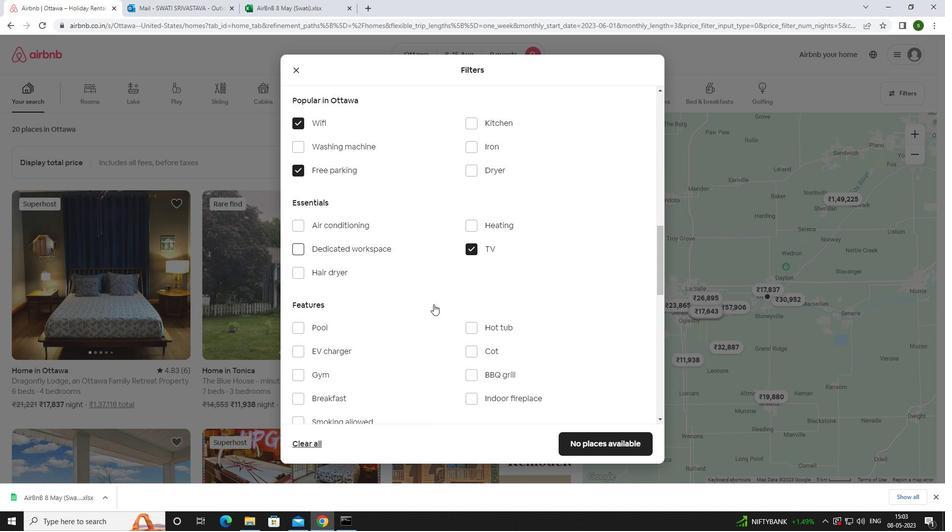 
Action: Mouse moved to (316, 277)
Screenshot: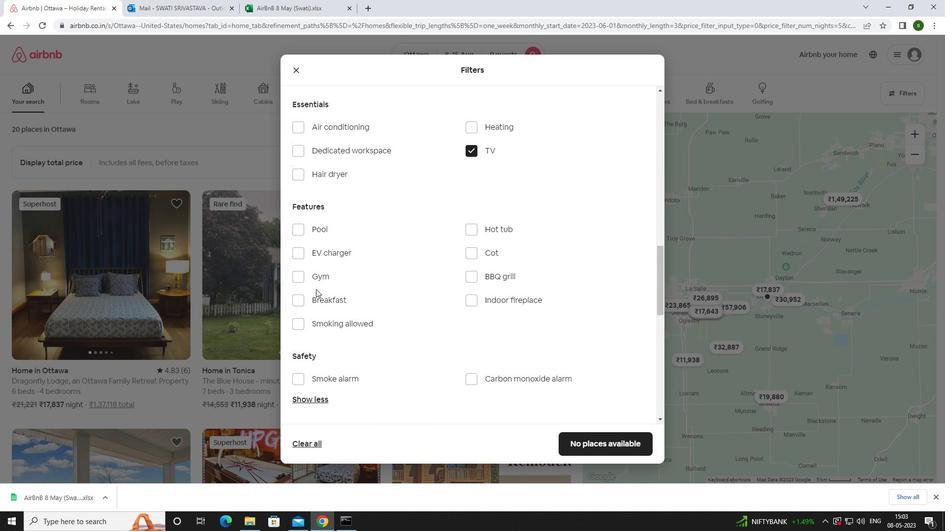 
Action: Mouse pressed left at (316, 277)
Screenshot: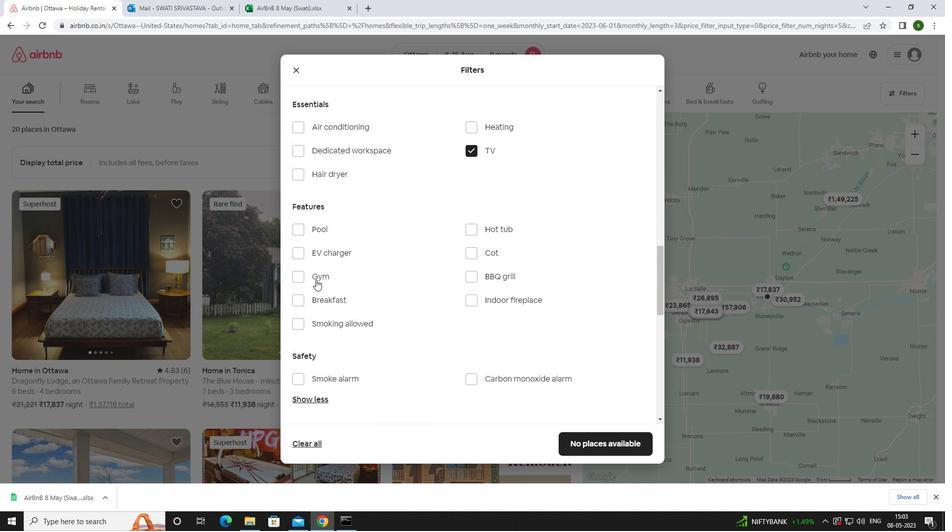 
Action: Mouse moved to (322, 300)
Screenshot: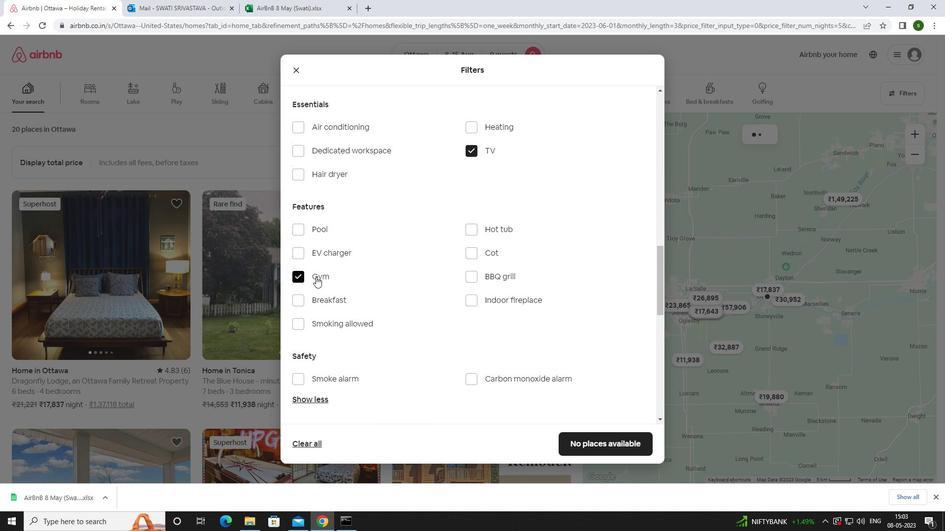 
Action: Mouse pressed left at (322, 300)
Screenshot: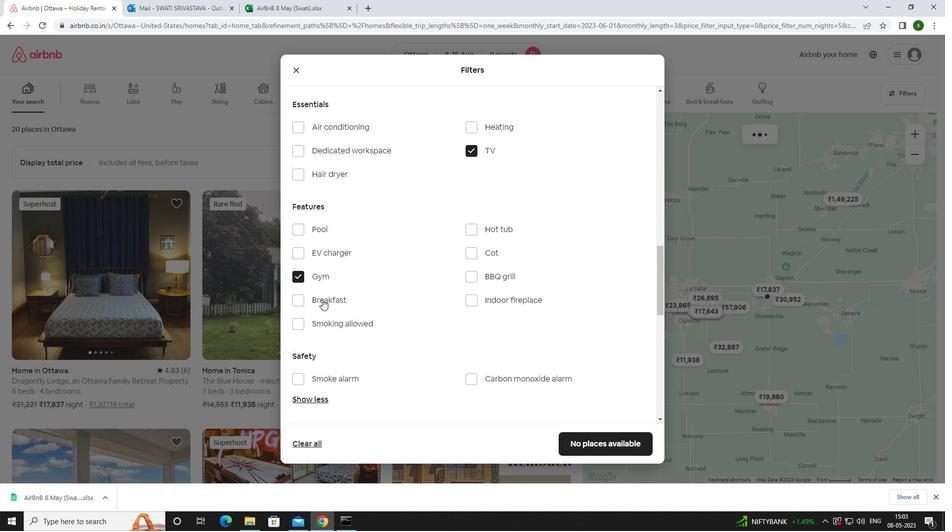 
Action: Mouse moved to (417, 323)
Screenshot: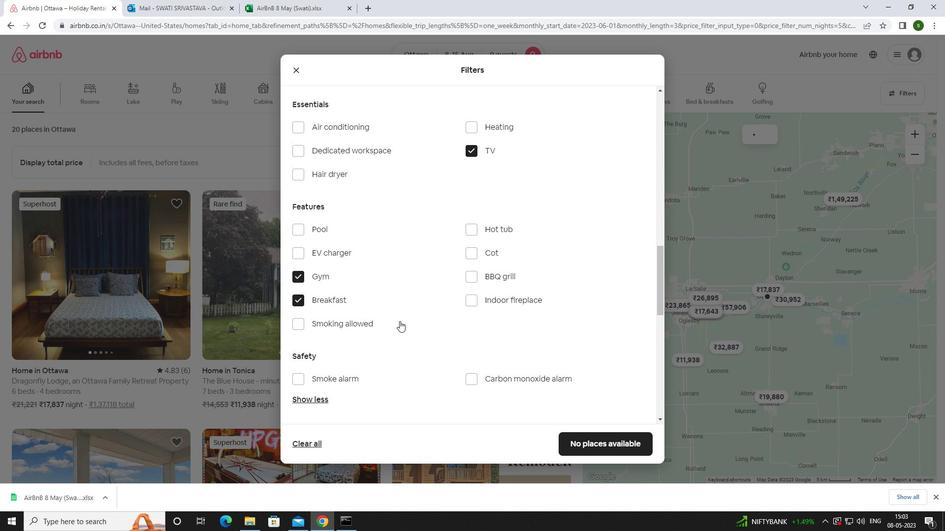 
Action: Mouse scrolled (417, 322) with delta (0, 0)
Screenshot: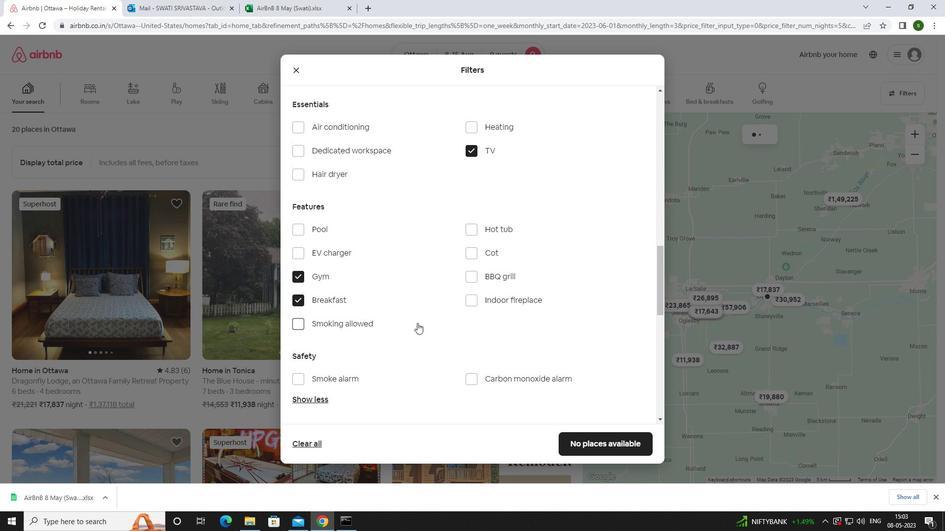 
Action: Mouse scrolled (417, 322) with delta (0, 0)
Screenshot: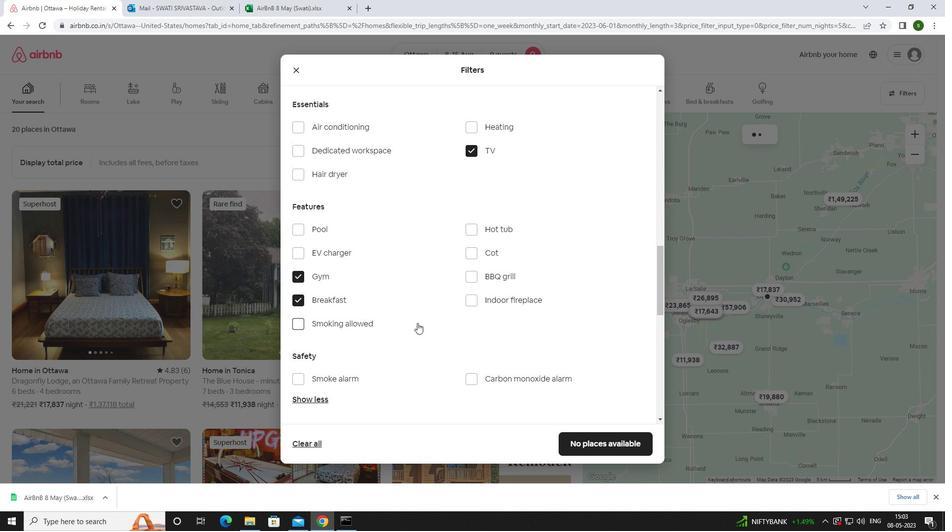 
Action: Mouse moved to (416, 323)
Screenshot: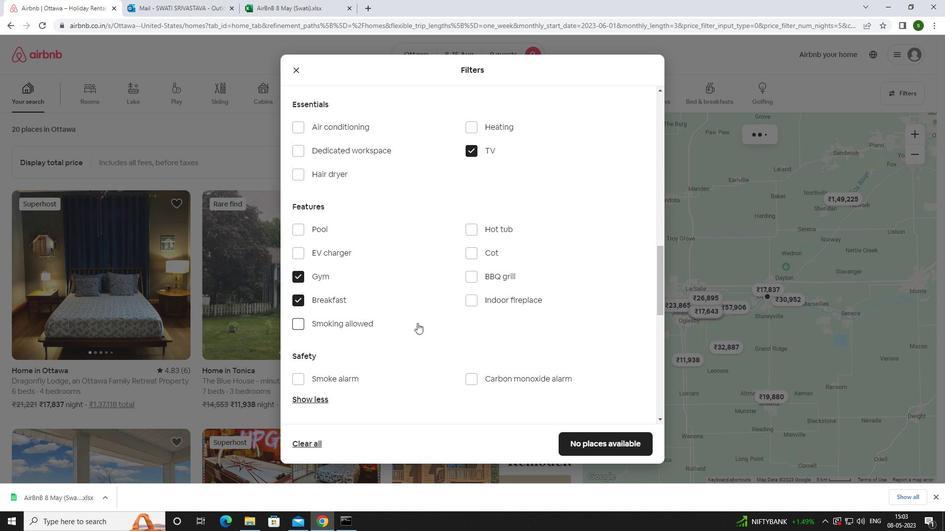 
Action: Mouse scrolled (416, 323) with delta (0, 0)
Screenshot: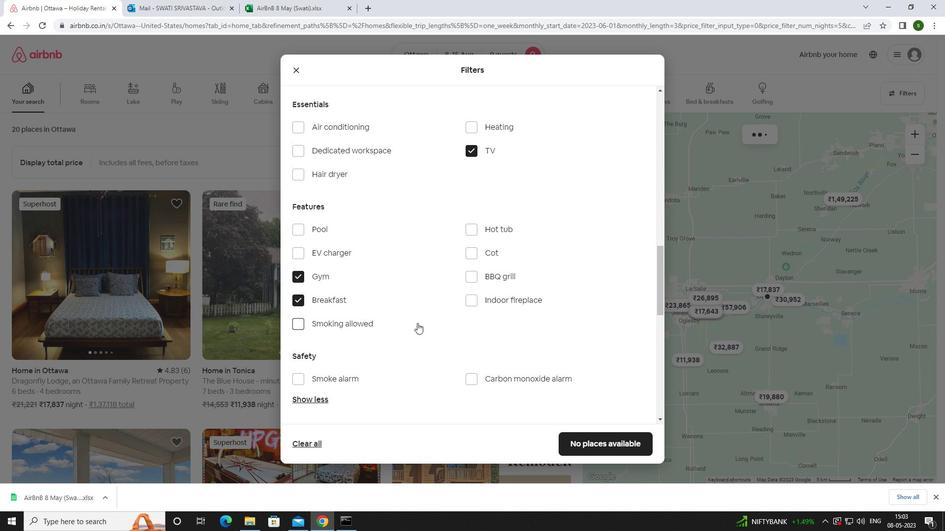 
Action: Mouse scrolled (416, 323) with delta (0, 0)
Screenshot: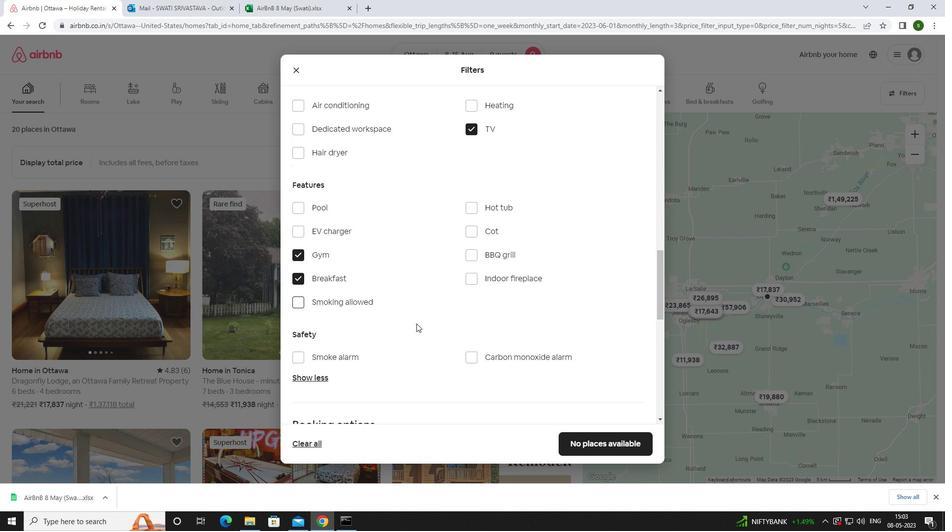
Action: Mouse moved to (621, 317)
Screenshot: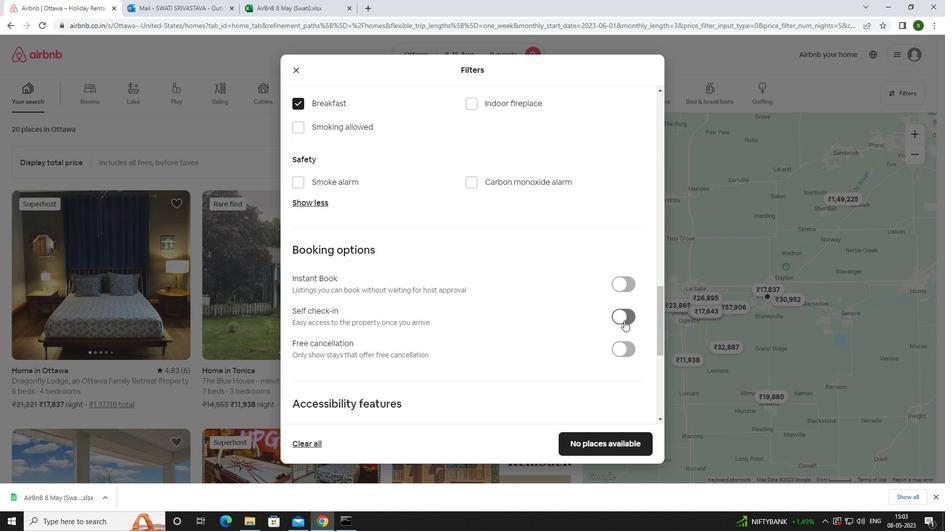
Action: Mouse pressed left at (621, 317)
Screenshot: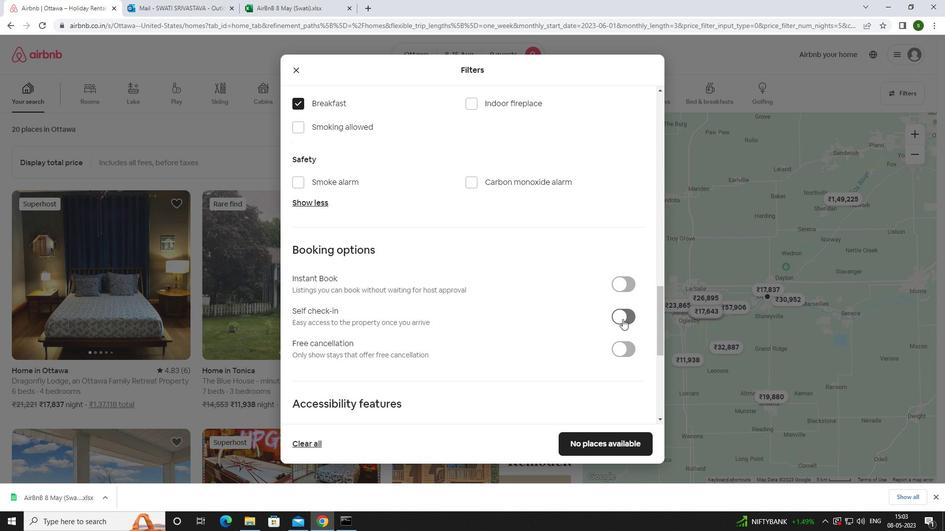 
Action: Mouse moved to (462, 319)
Screenshot: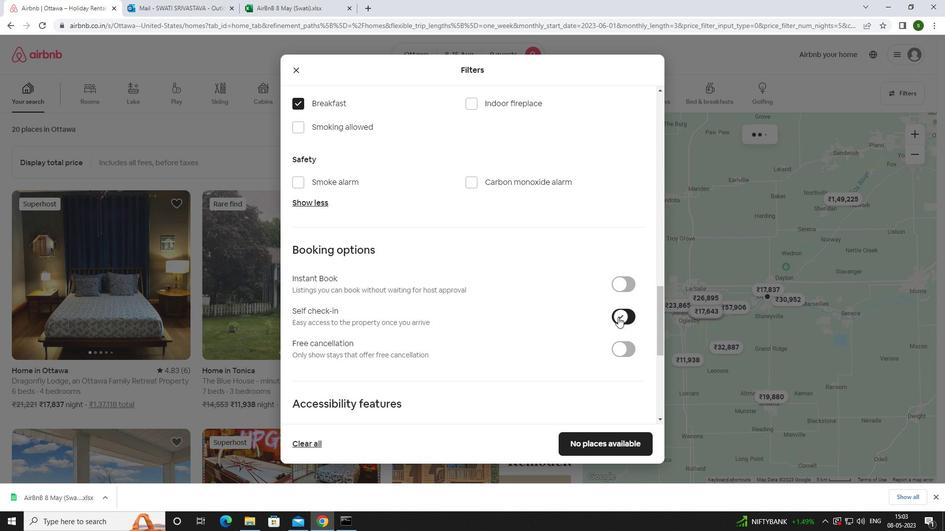 
Action: Mouse scrolled (462, 319) with delta (0, 0)
Screenshot: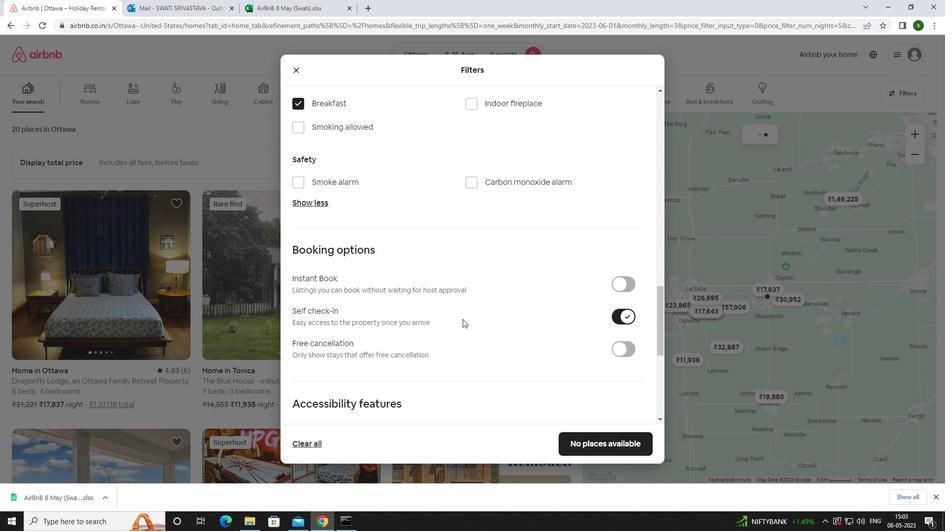 
Action: Mouse scrolled (462, 319) with delta (0, 0)
Screenshot: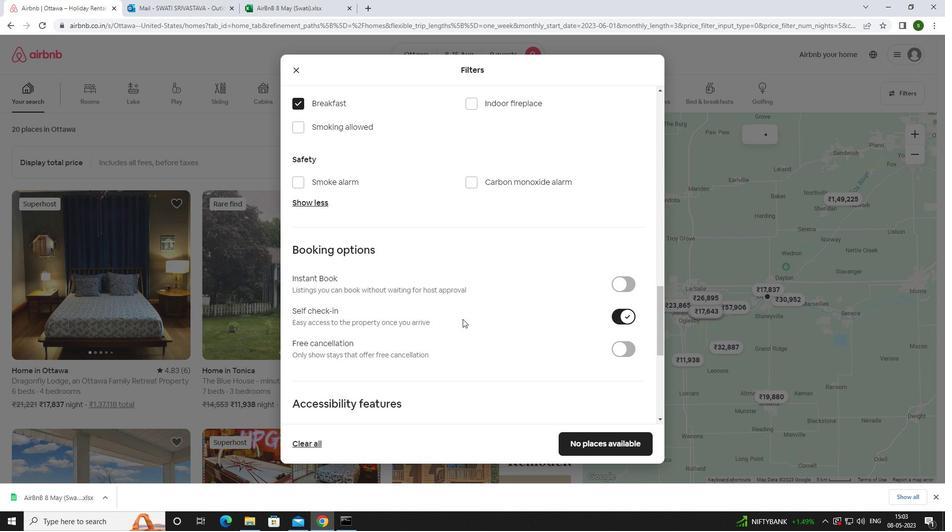 
Action: Mouse scrolled (462, 319) with delta (0, 0)
Screenshot: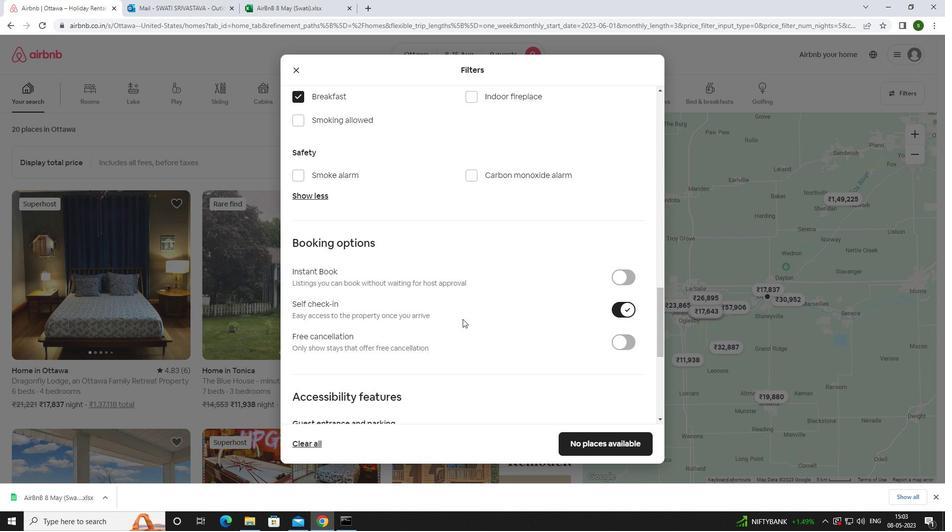 
Action: Mouse scrolled (462, 319) with delta (0, 0)
Screenshot: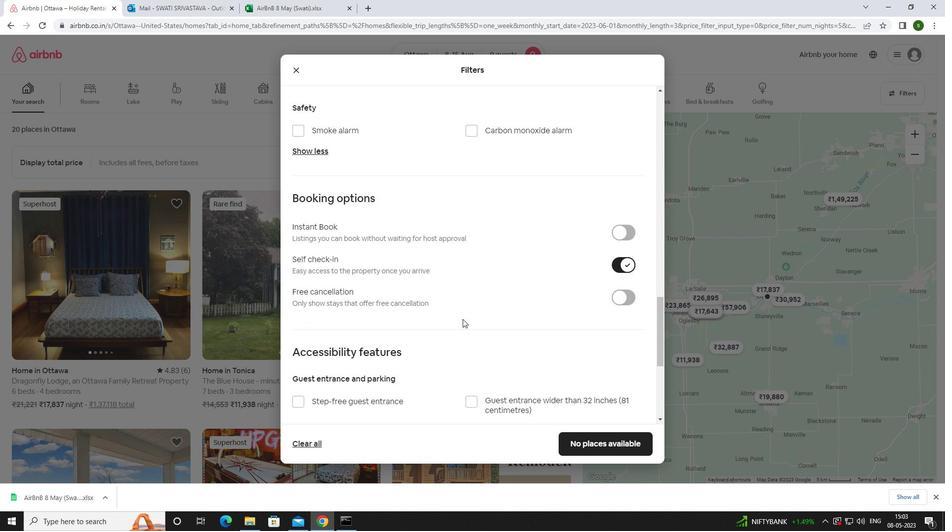 
Action: Mouse scrolled (462, 319) with delta (0, 0)
Screenshot: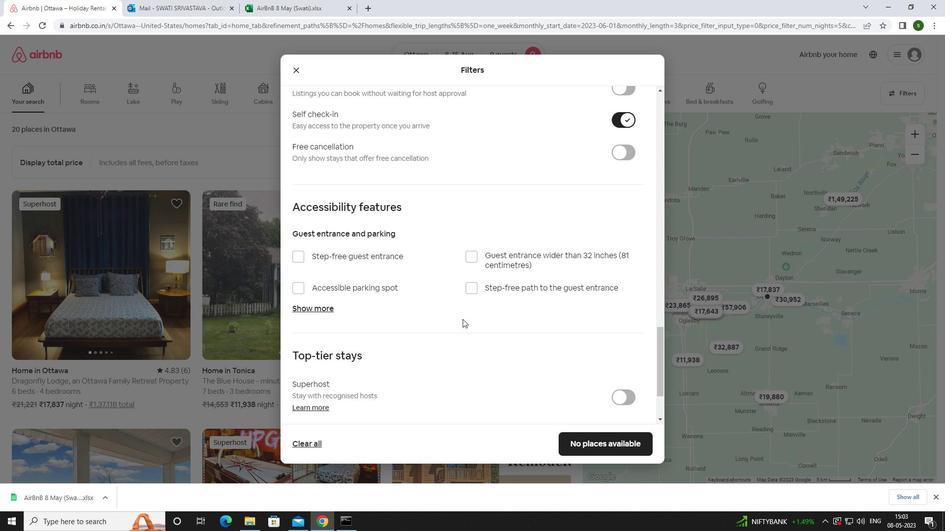 
Action: Mouse scrolled (462, 319) with delta (0, 0)
Screenshot: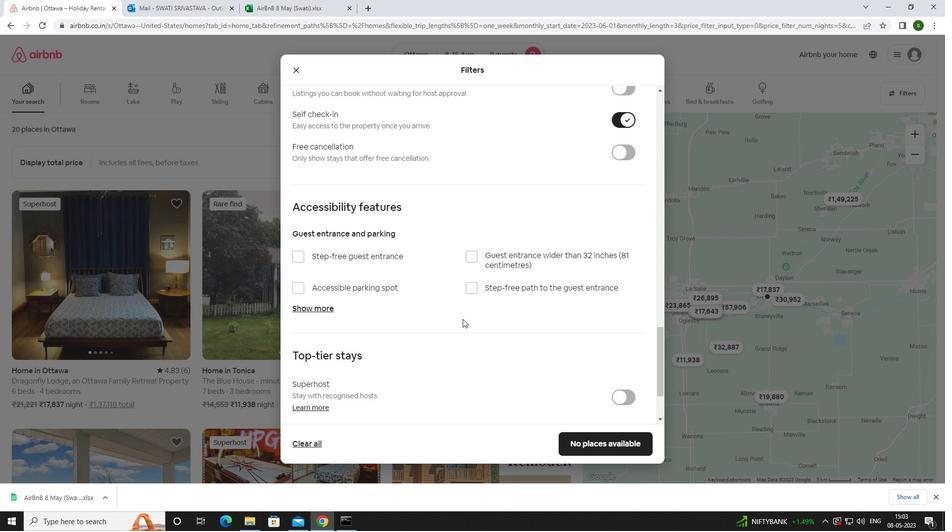 
Action: Mouse scrolled (462, 319) with delta (0, 0)
Screenshot: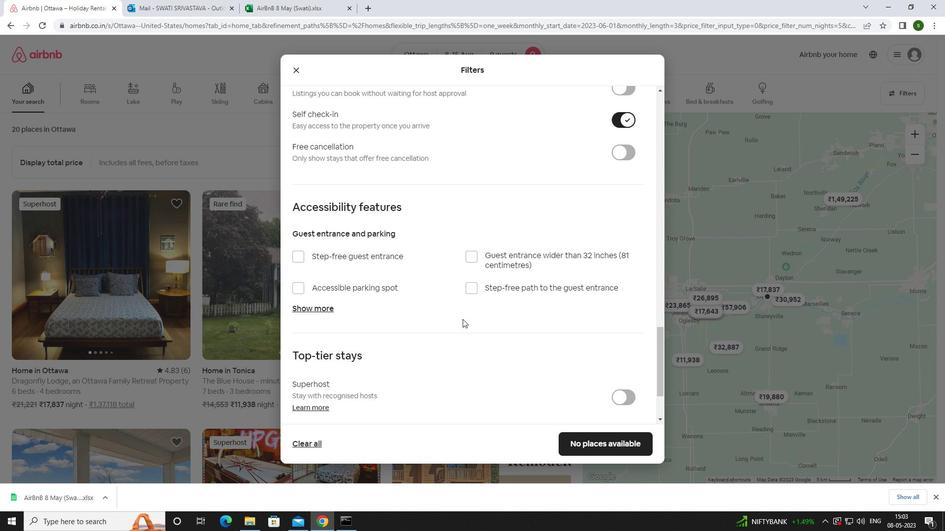 
Action: Mouse scrolled (462, 319) with delta (0, 0)
Screenshot: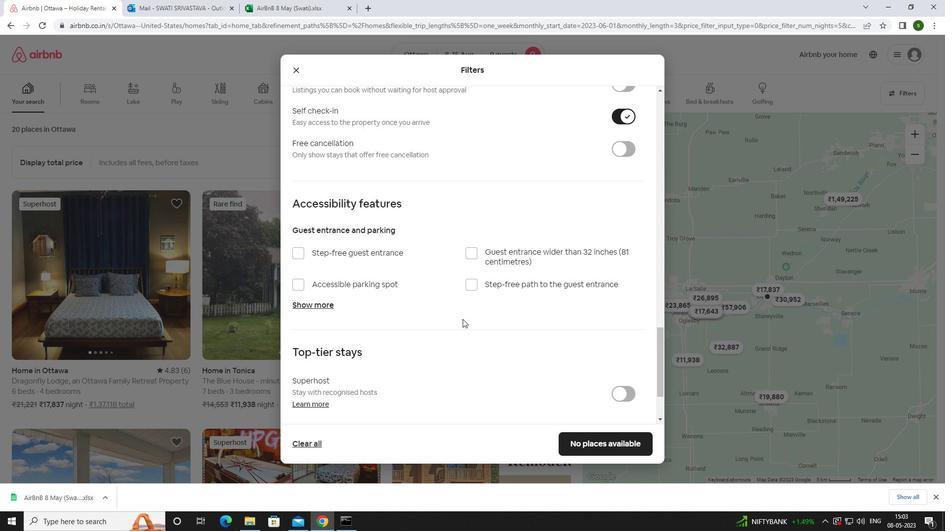 
Action: Mouse scrolled (462, 319) with delta (0, 0)
Screenshot: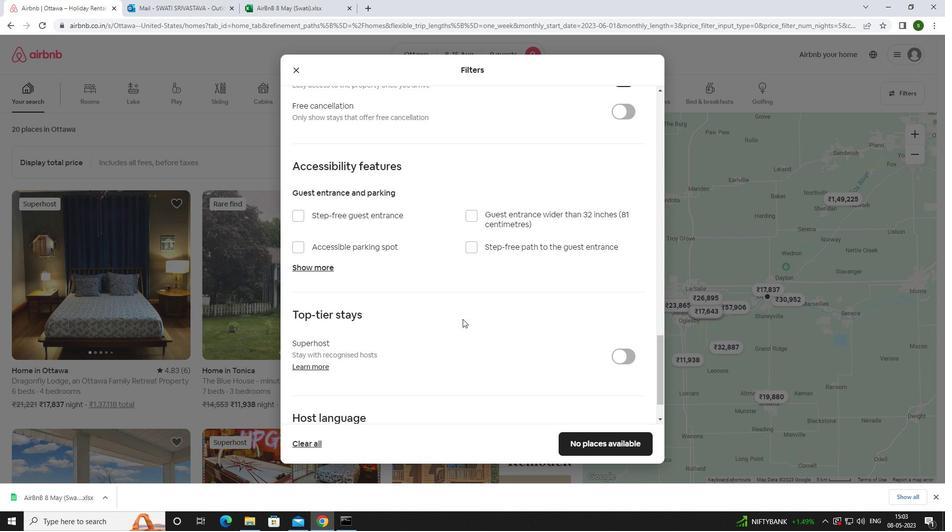 
Action: Mouse moved to (305, 398)
Screenshot: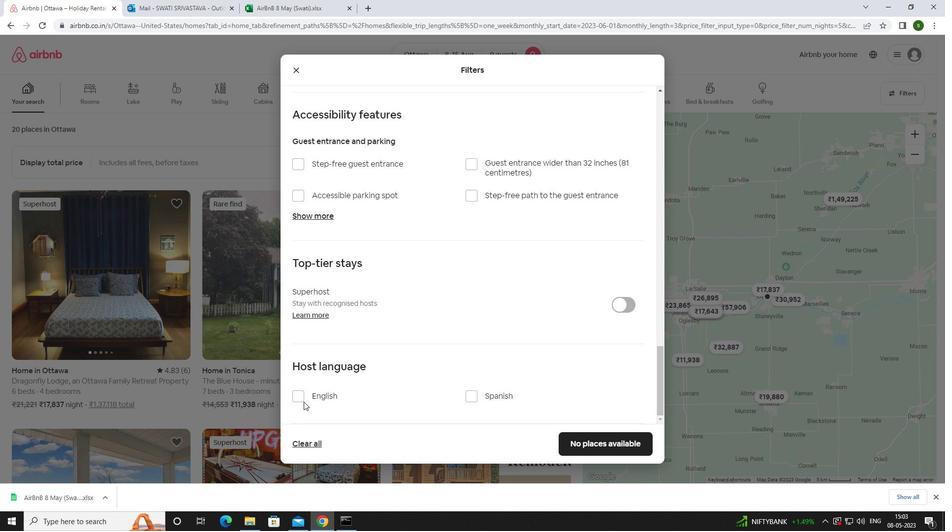 
Action: Mouse pressed left at (305, 398)
Screenshot: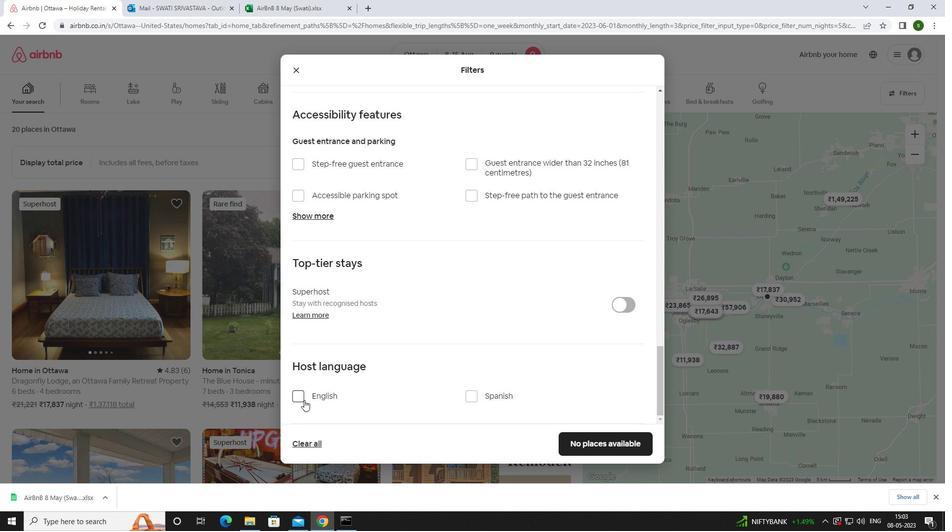 
Action: Mouse moved to (579, 450)
Screenshot: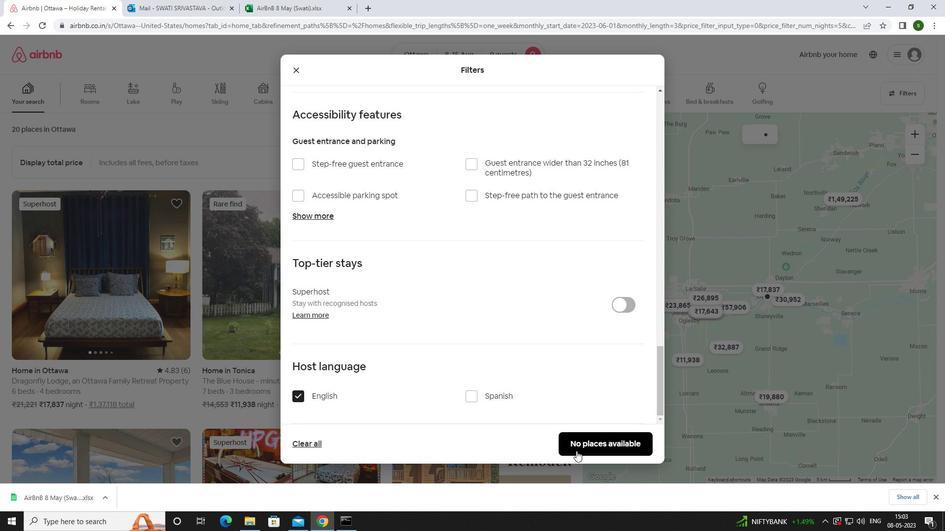 
Action: Mouse pressed left at (579, 450)
Screenshot: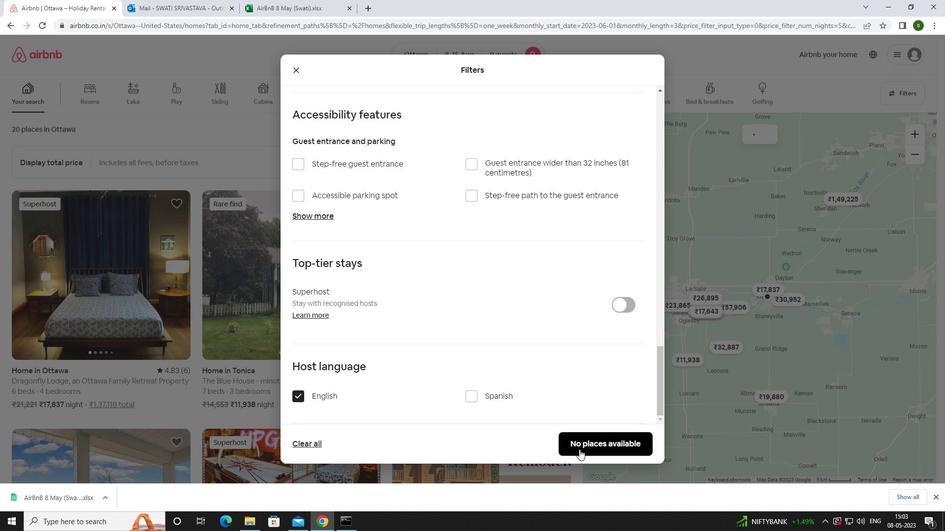 
Action: Mouse moved to (476, 305)
Screenshot: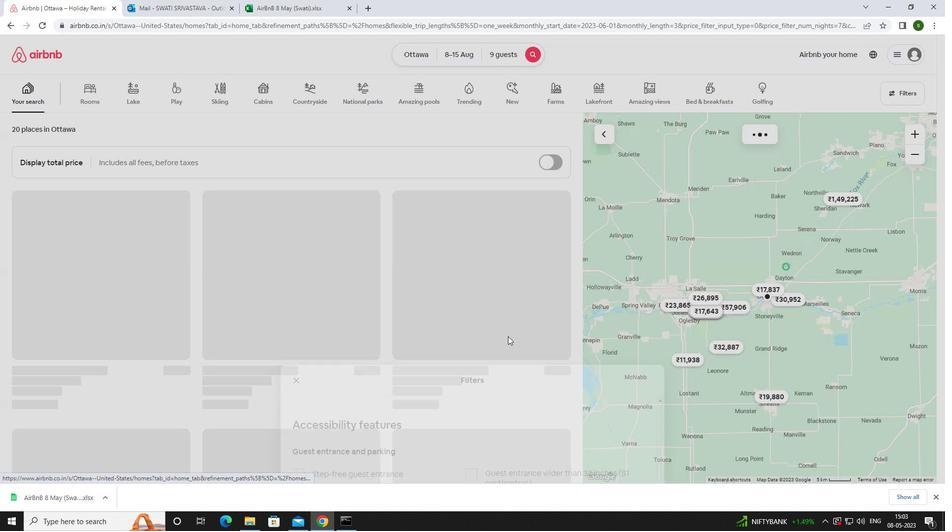 
